 Task: Filter Commitments by Work-life balance.
Action: Mouse moved to (405, 108)
Screenshot: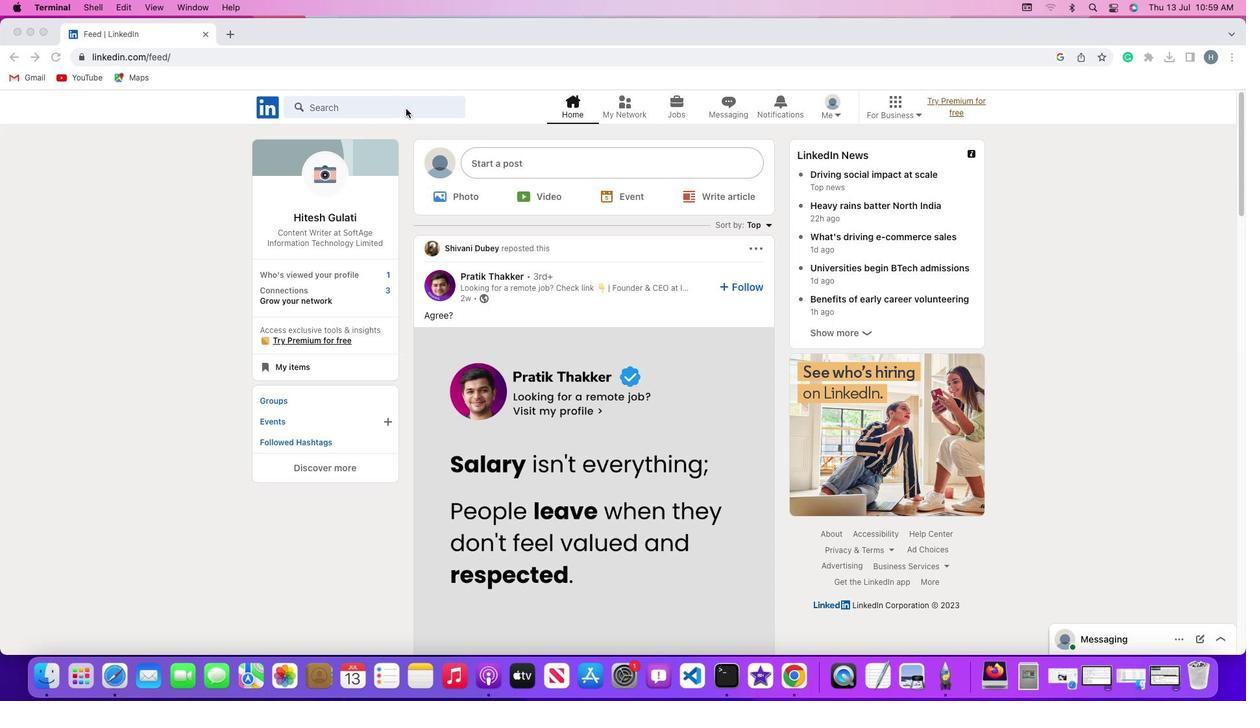 
Action: Mouse pressed left at (405, 108)
Screenshot: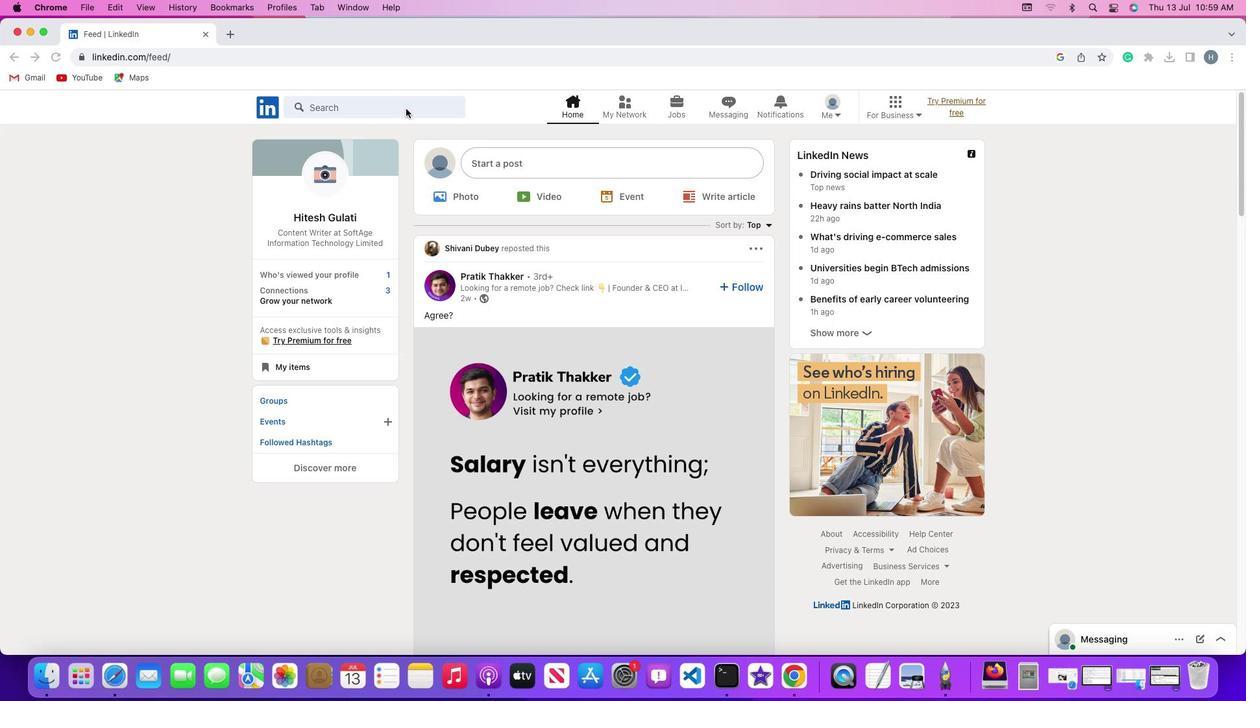 
Action: Mouse pressed left at (405, 108)
Screenshot: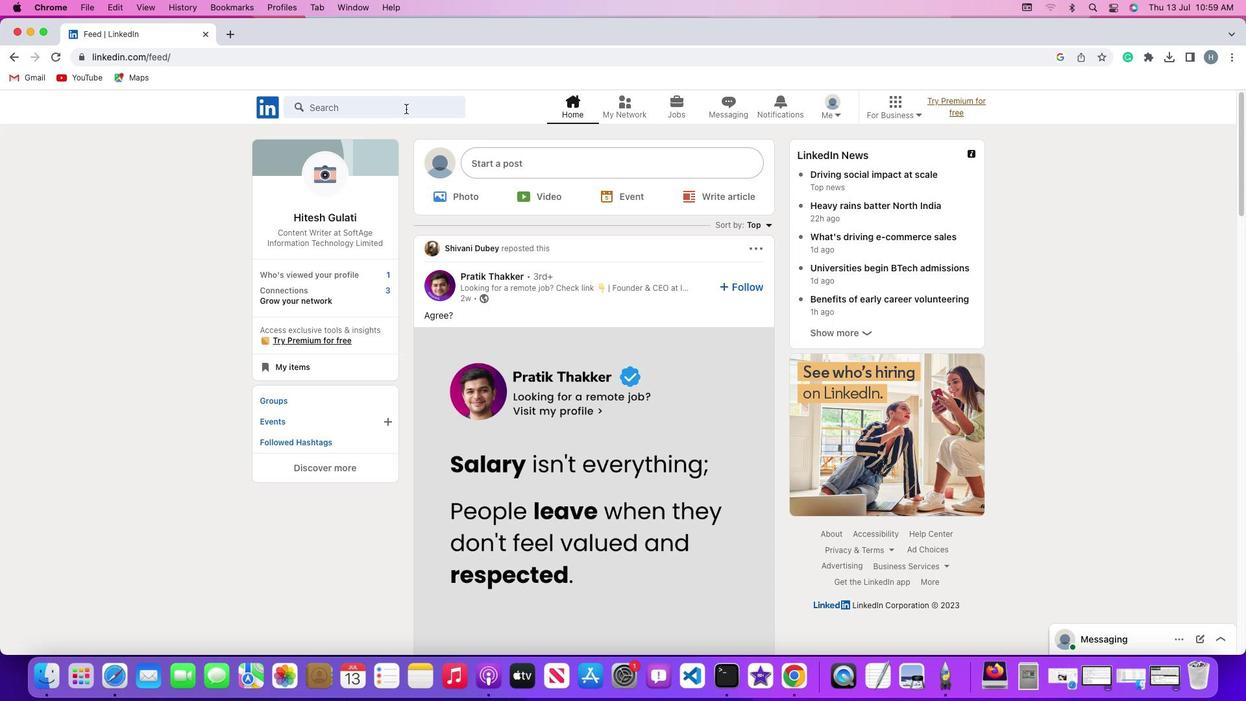 
Action: Key pressed Key.shift'#''h''i''r''i''n''g'Key.enter
Screenshot: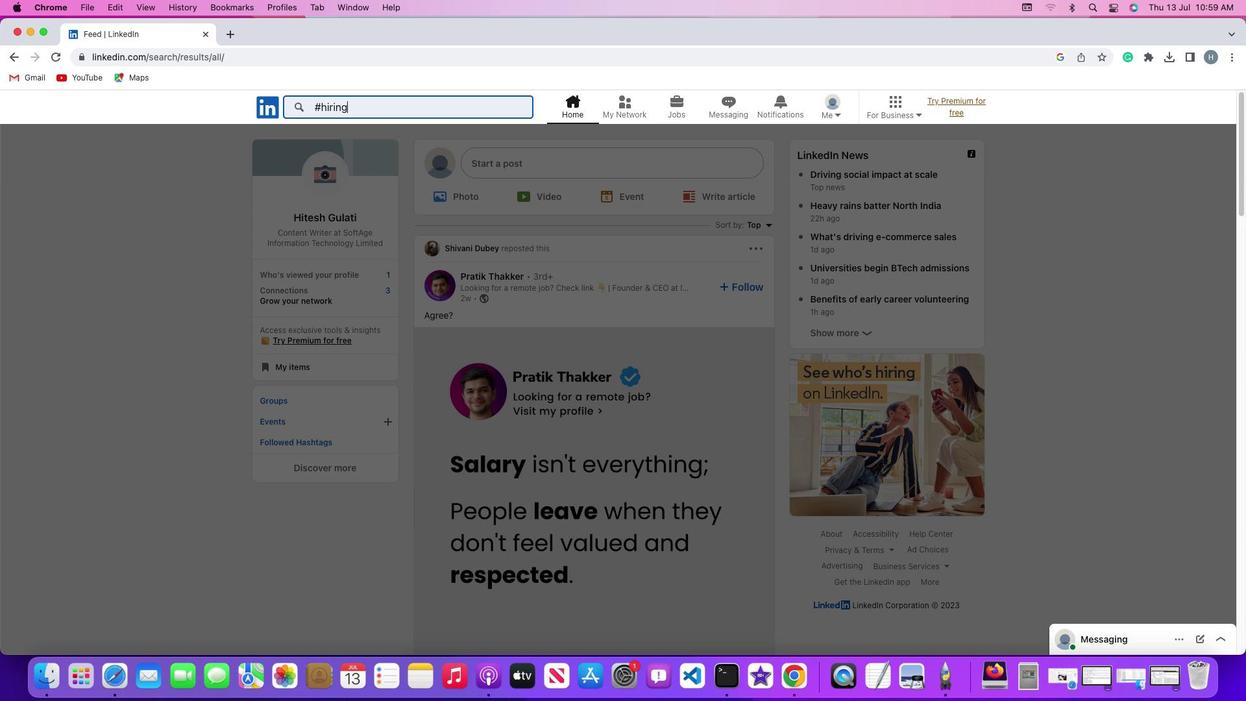 
Action: Mouse moved to (323, 141)
Screenshot: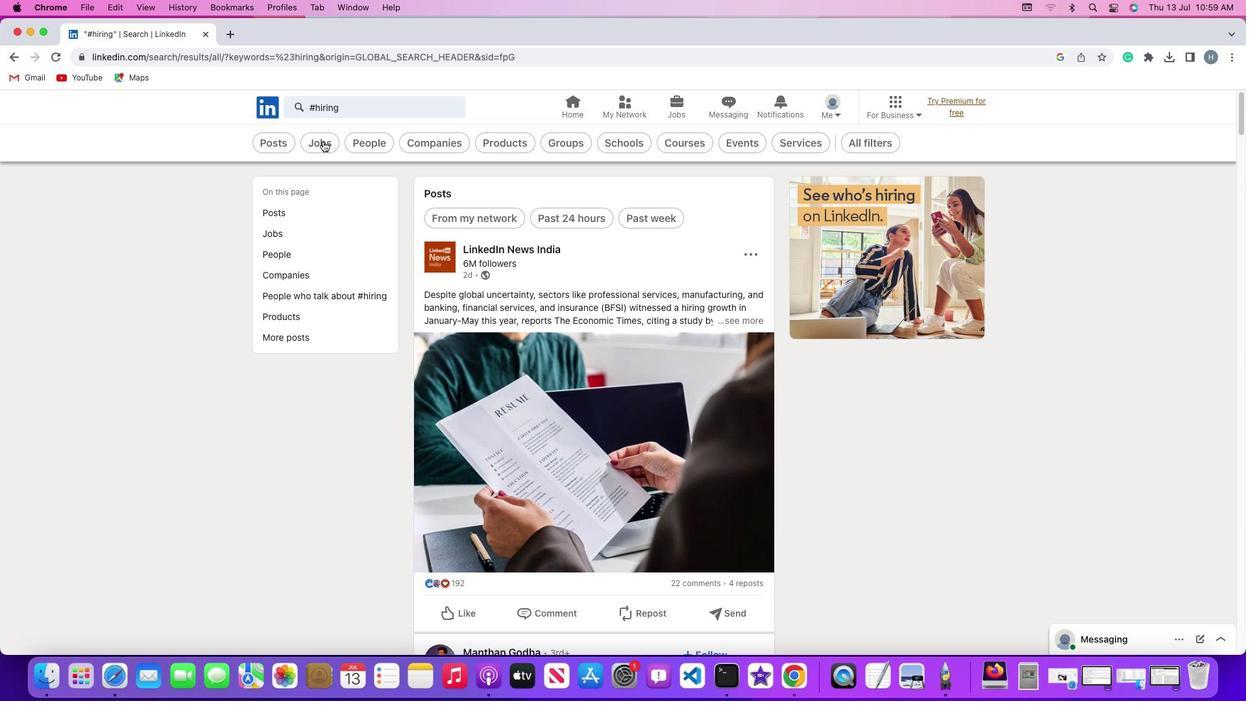 
Action: Mouse pressed left at (323, 141)
Screenshot: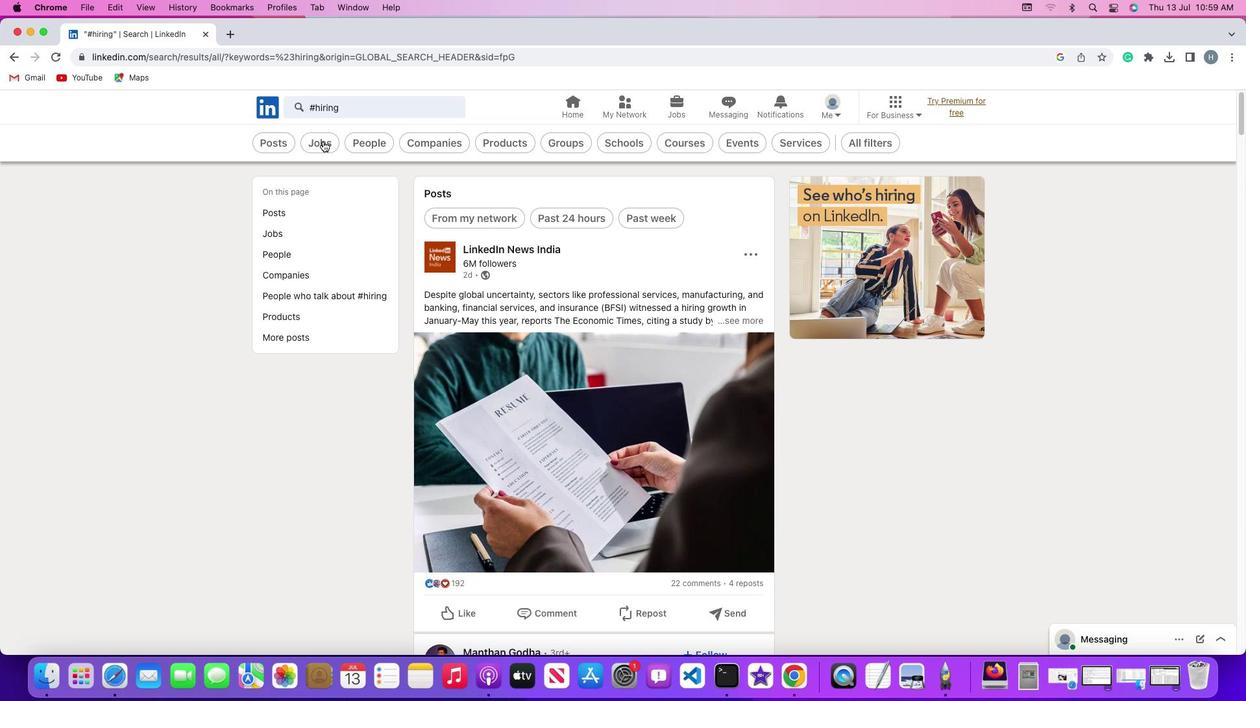 
Action: Mouse moved to (902, 138)
Screenshot: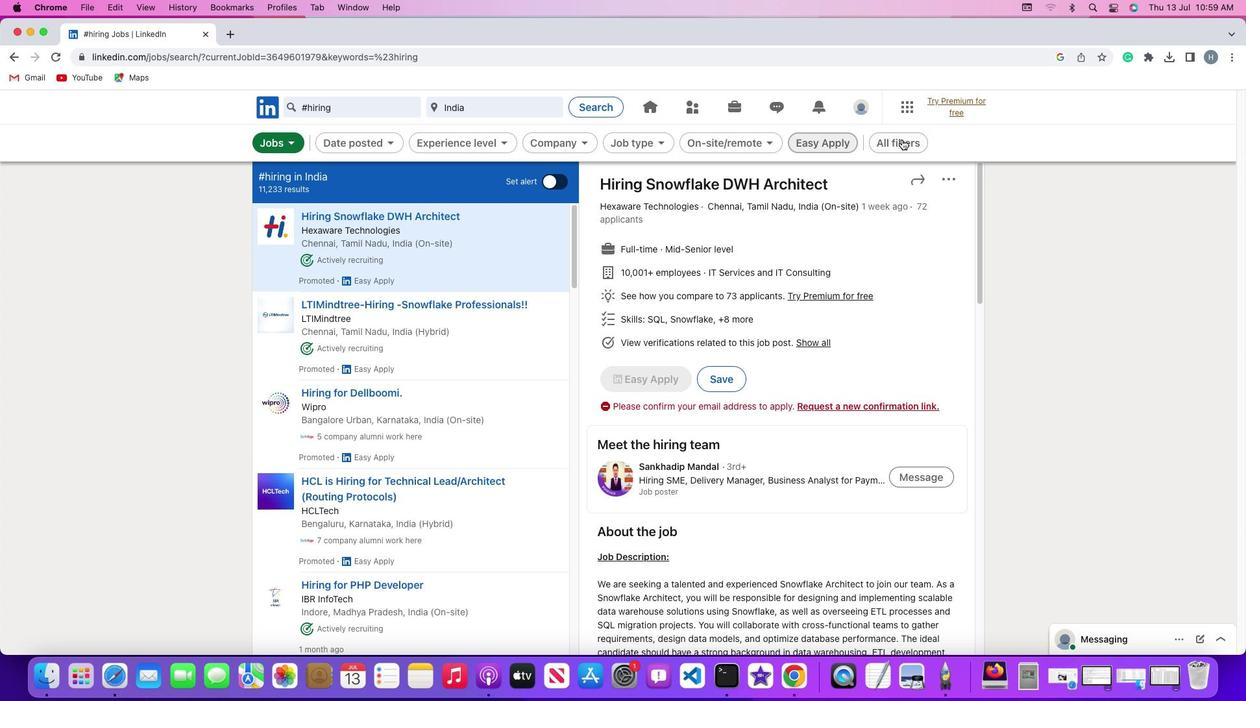 
Action: Mouse pressed left at (902, 138)
Screenshot: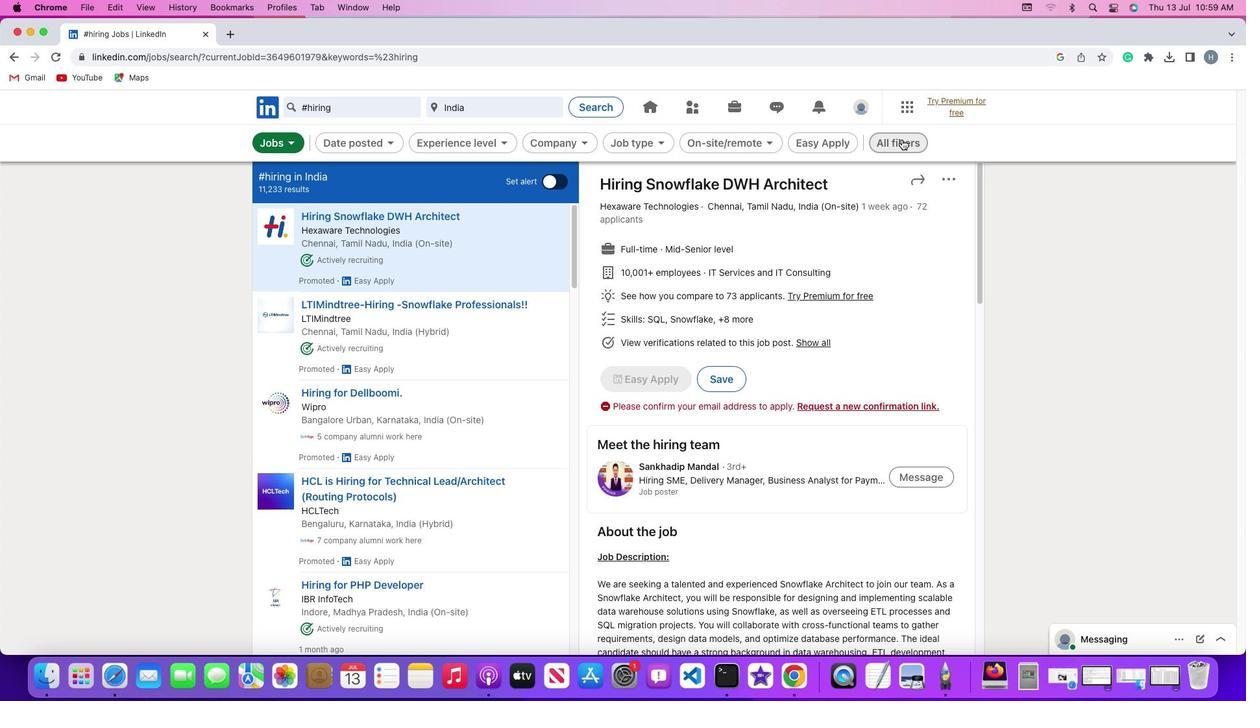 
Action: Mouse moved to (993, 420)
Screenshot: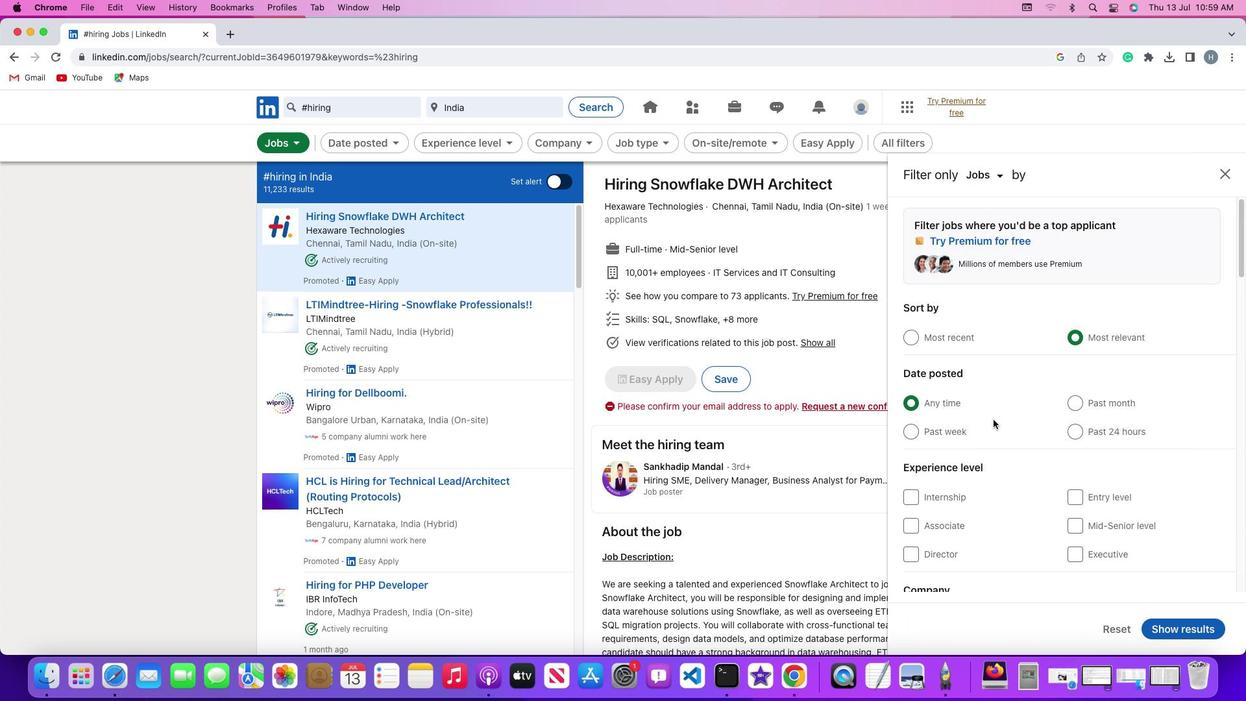 
Action: Mouse scrolled (993, 420) with delta (0, 0)
Screenshot: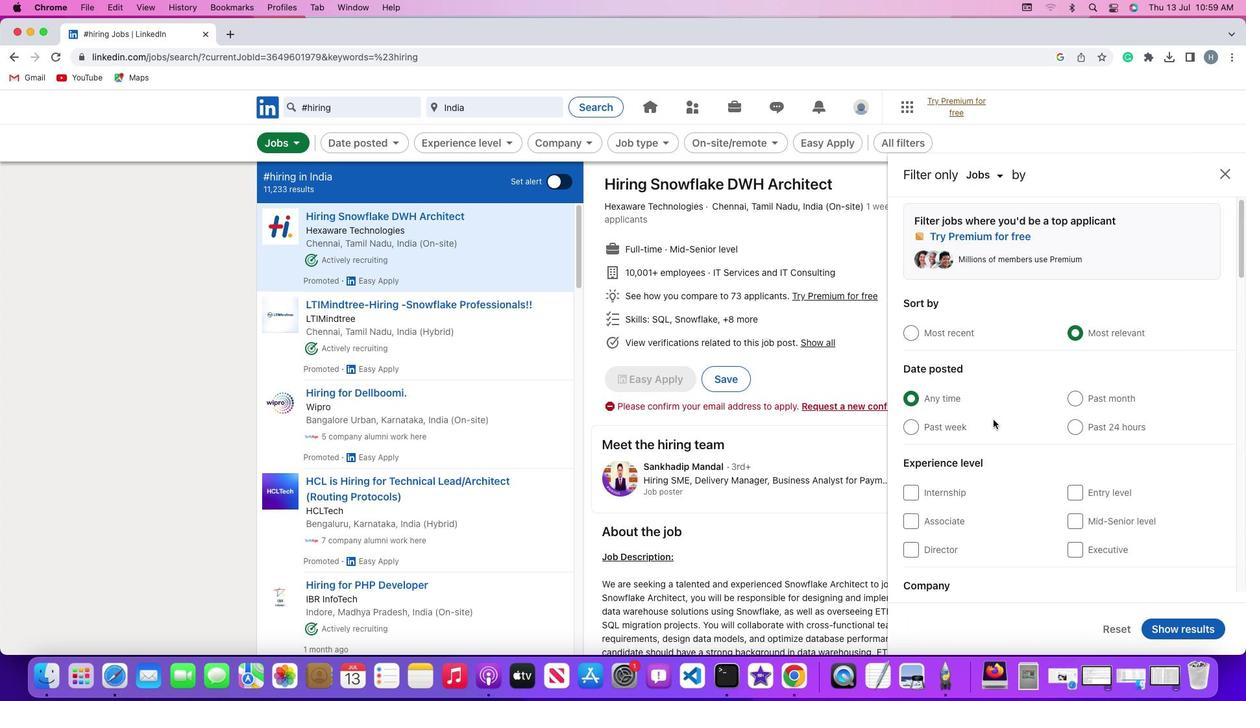 
Action: Mouse scrolled (993, 420) with delta (0, 0)
Screenshot: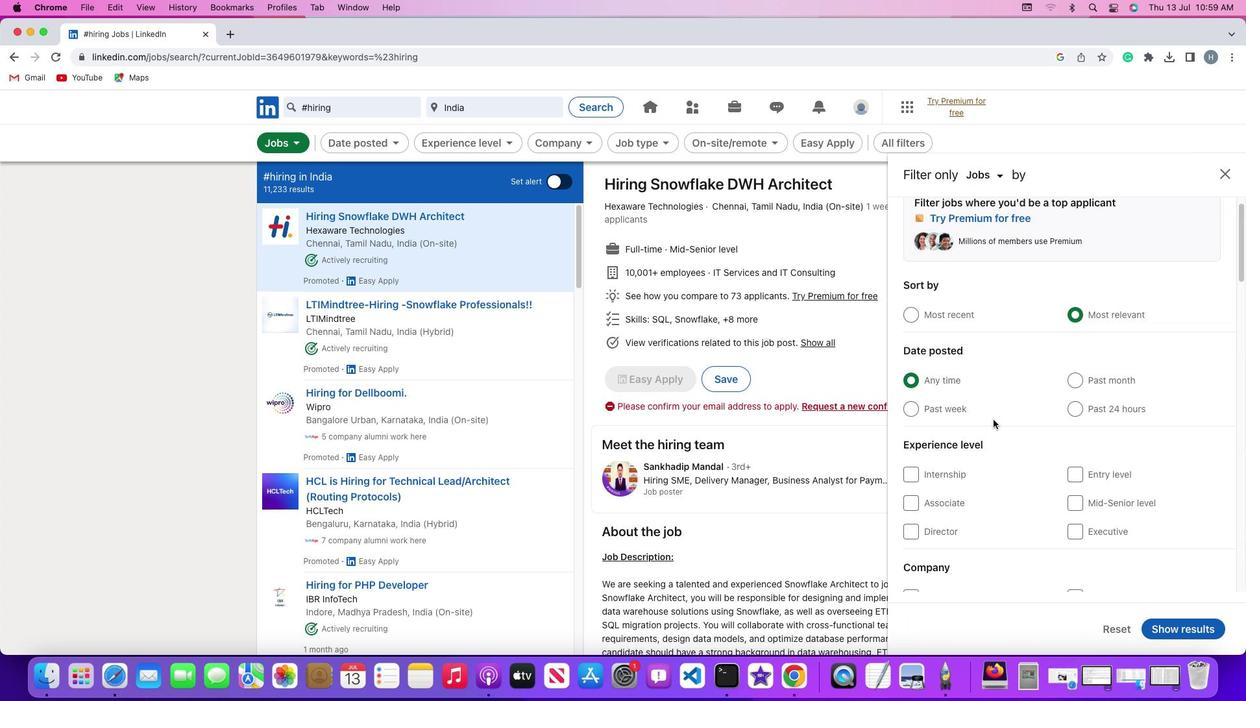 
Action: Mouse scrolled (993, 420) with delta (0, -1)
Screenshot: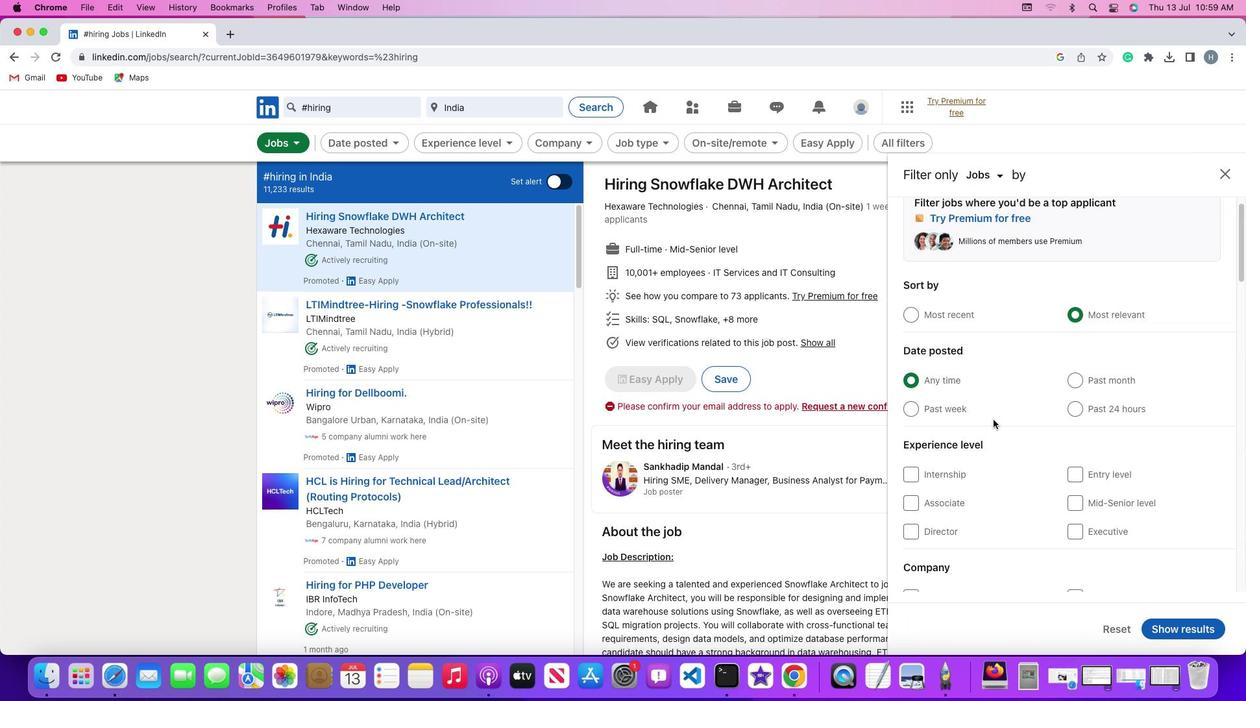 
Action: Mouse scrolled (993, 420) with delta (0, -2)
Screenshot: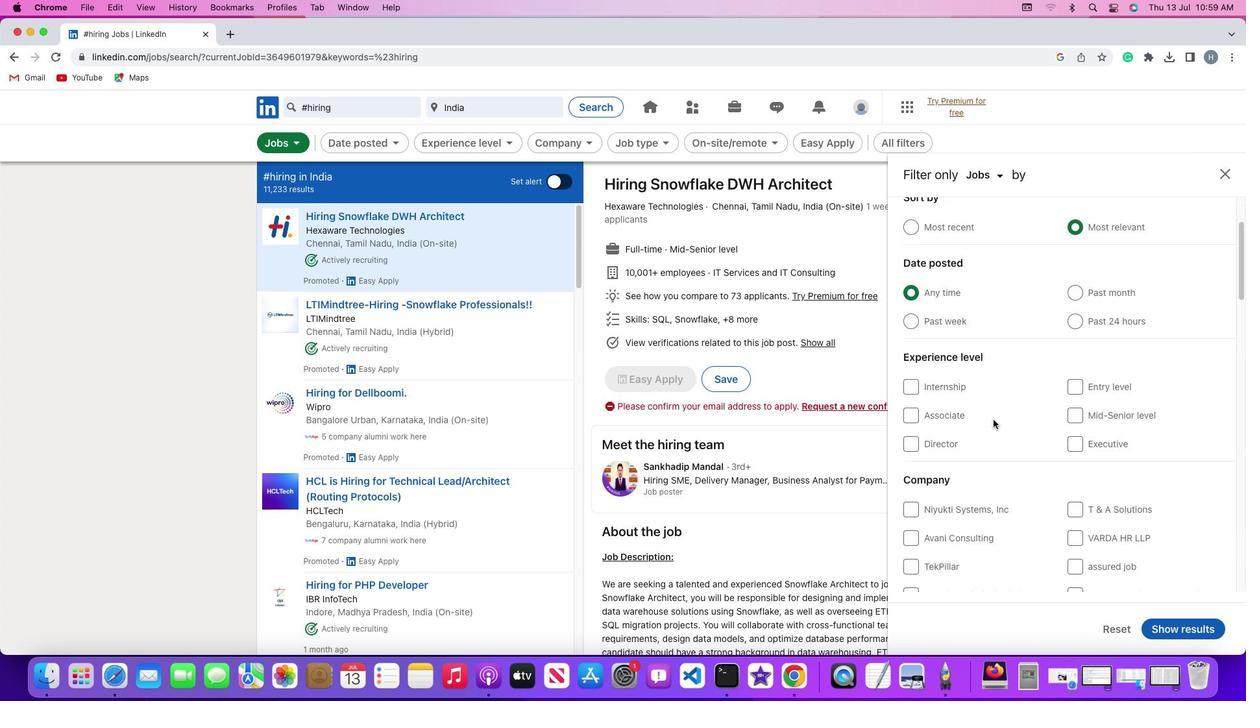 
Action: Mouse scrolled (993, 420) with delta (0, 0)
Screenshot: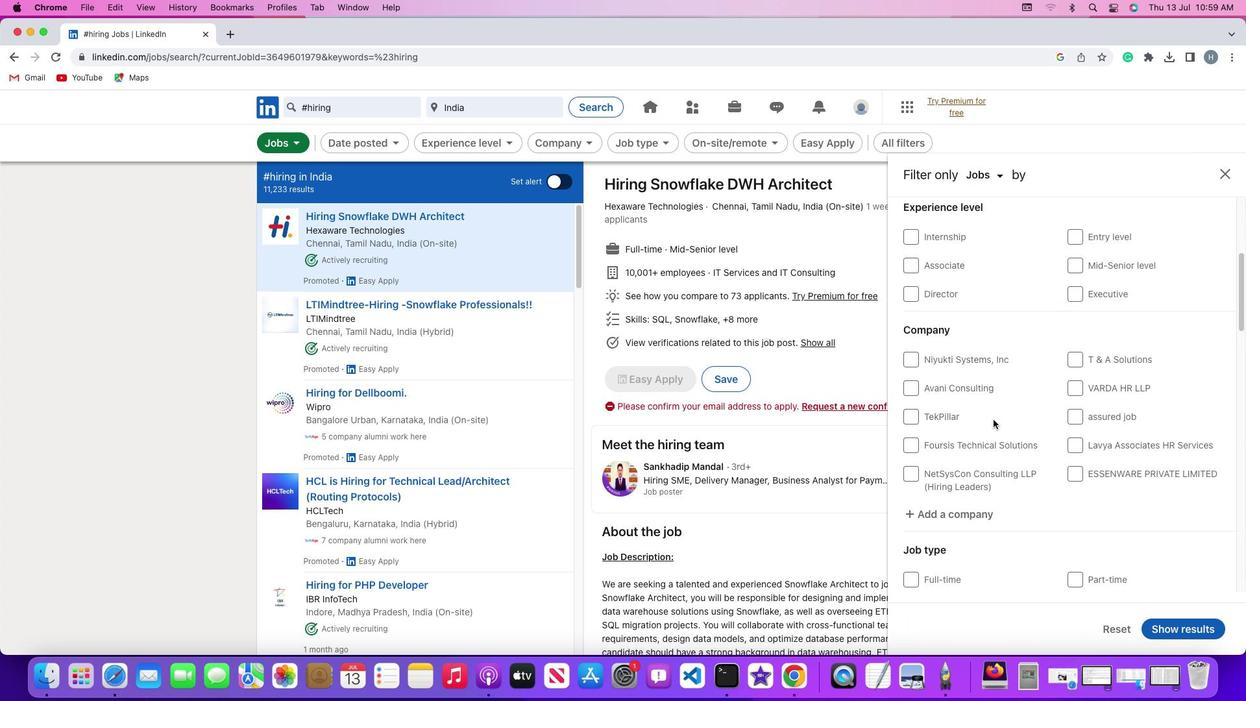 
Action: Mouse scrolled (993, 420) with delta (0, 0)
Screenshot: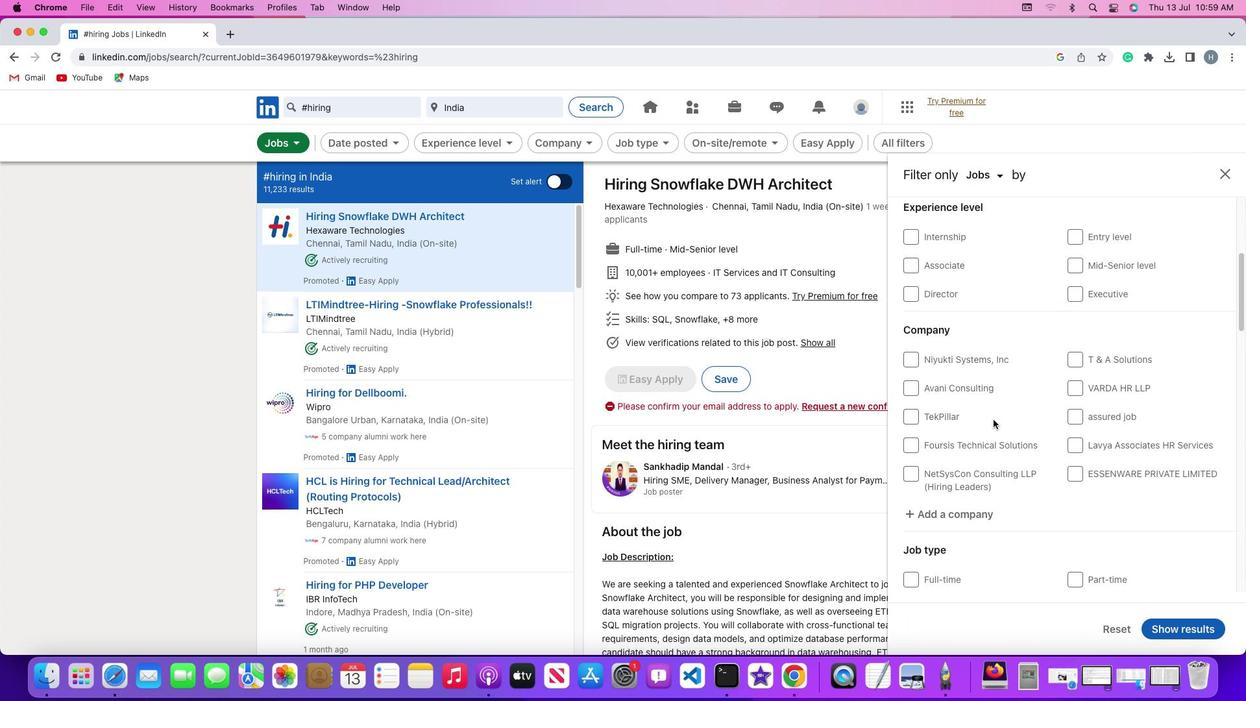 
Action: Mouse scrolled (993, 420) with delta (0, -1)
Screenshot: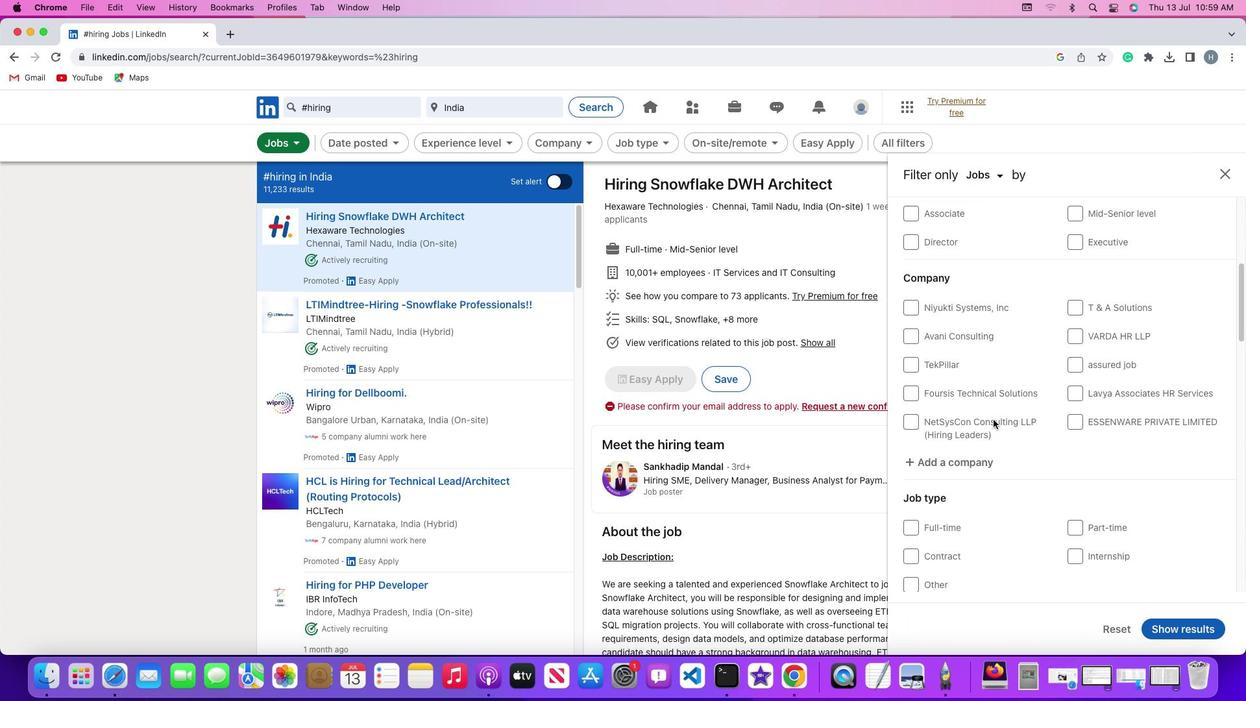 
Action: Mouse scrolled (993, 420) with delta (0, -3)
Screenshot: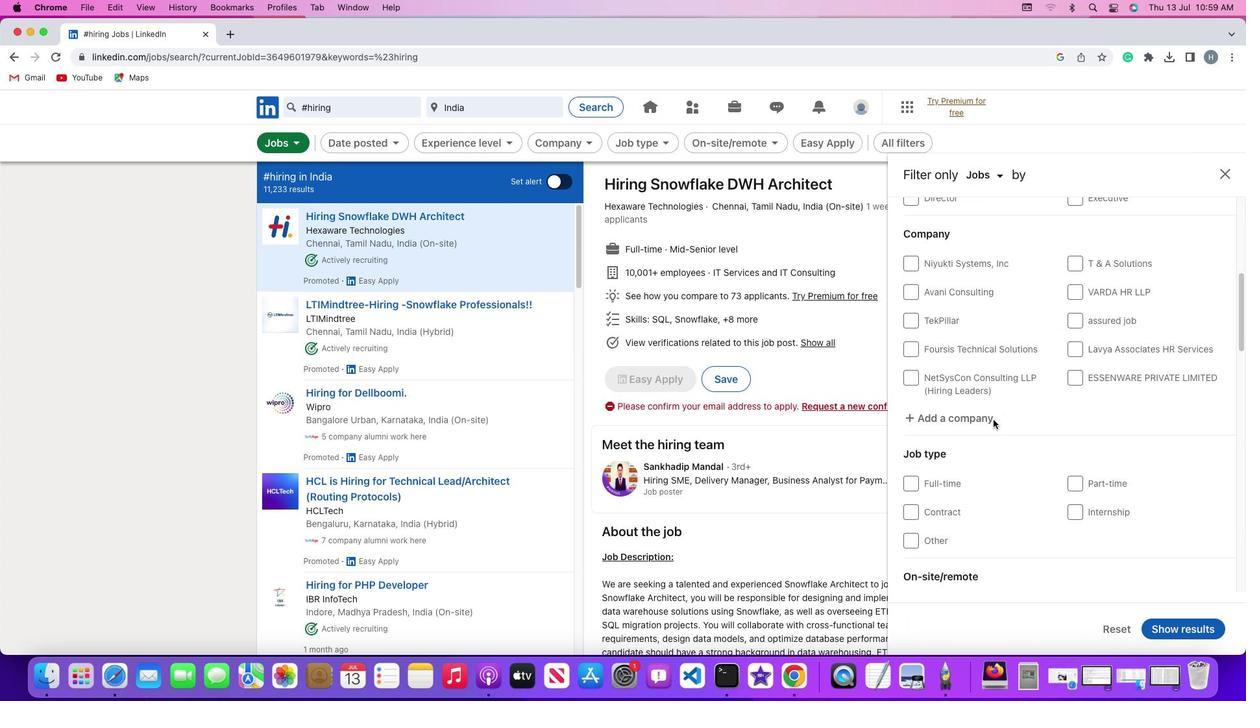 
Action: Mouse scrolled (993, 420) with delta (0, 0)
Screenshot: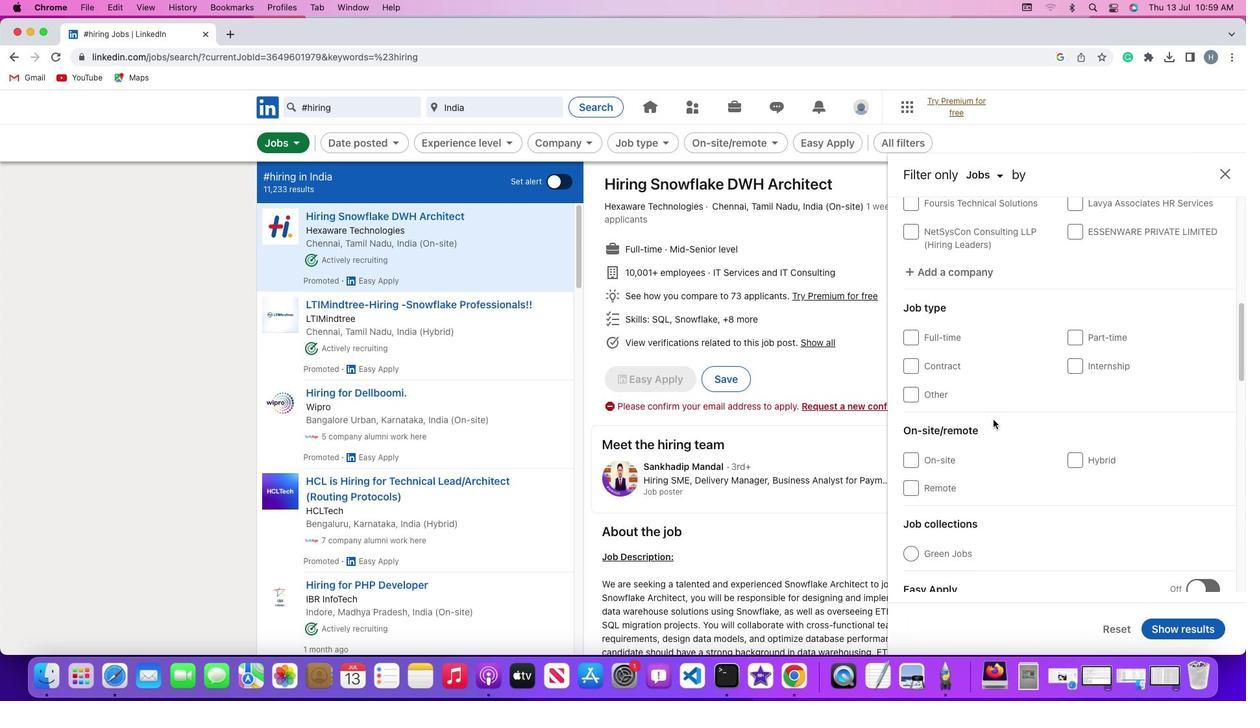 
Action: Mouse scrolled (993, 420) with delta (0, 0)
Screenshot: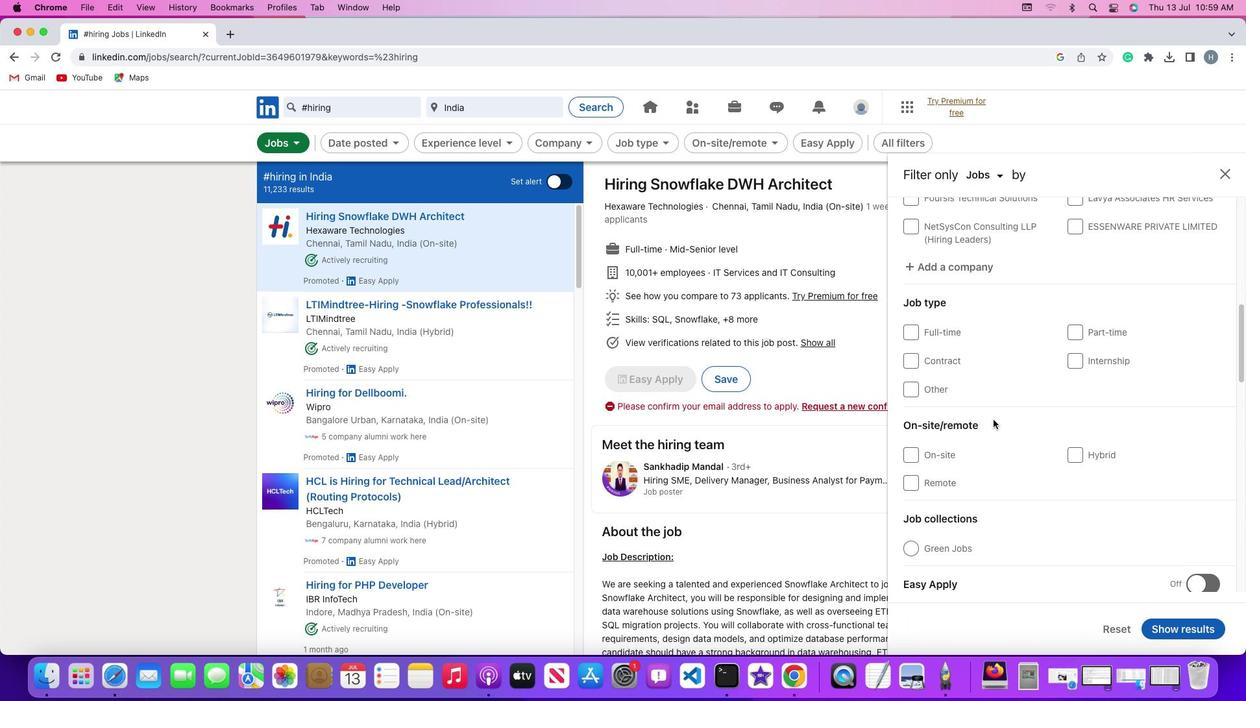 
Action: Mouse scrolled (993, 420) with delta (0, -1)
Screenshot: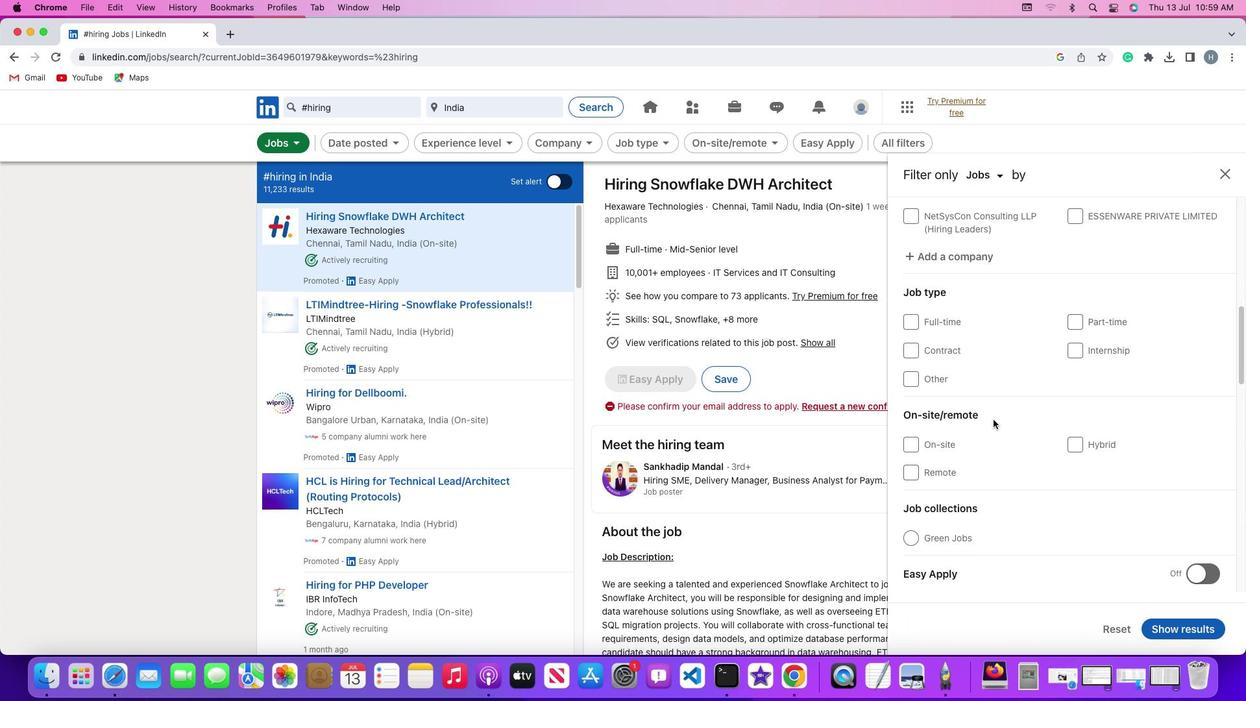 
Action: Mouse scrolled (993, 420) with delta (0, 0)
Screenshot: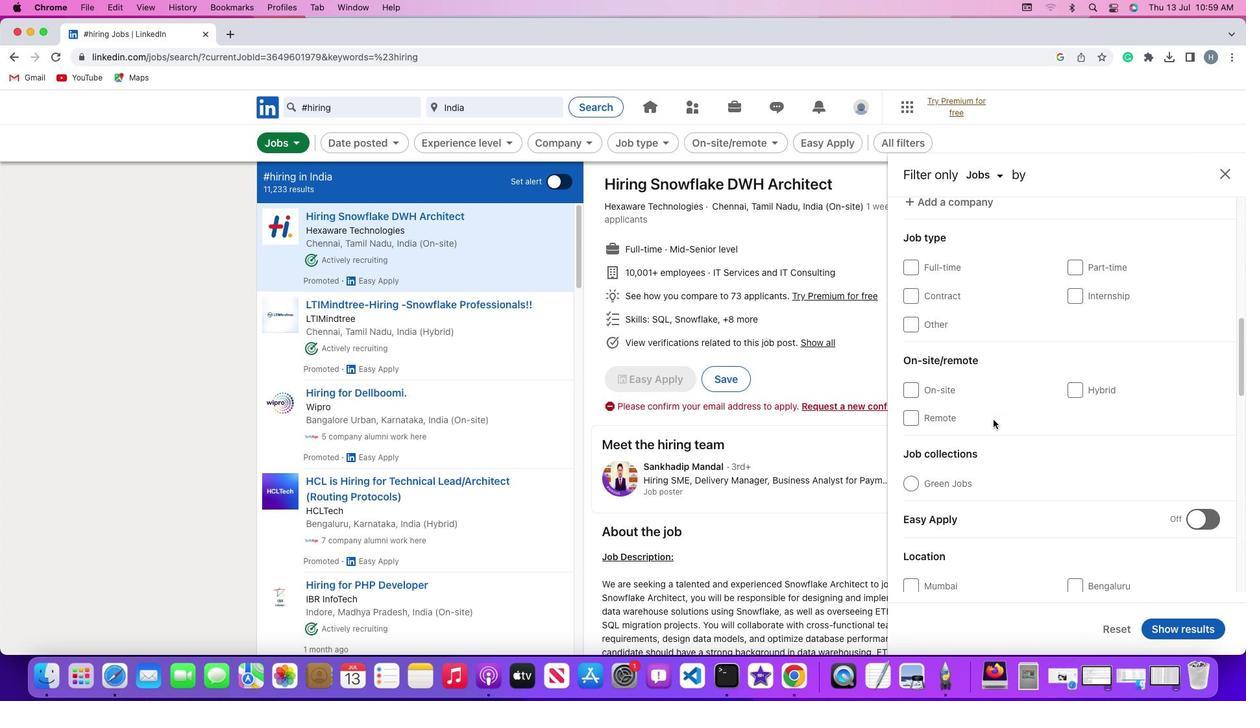 
Action: Mouse scrolled (993, 420) with delta (0, 0)
Screenshot: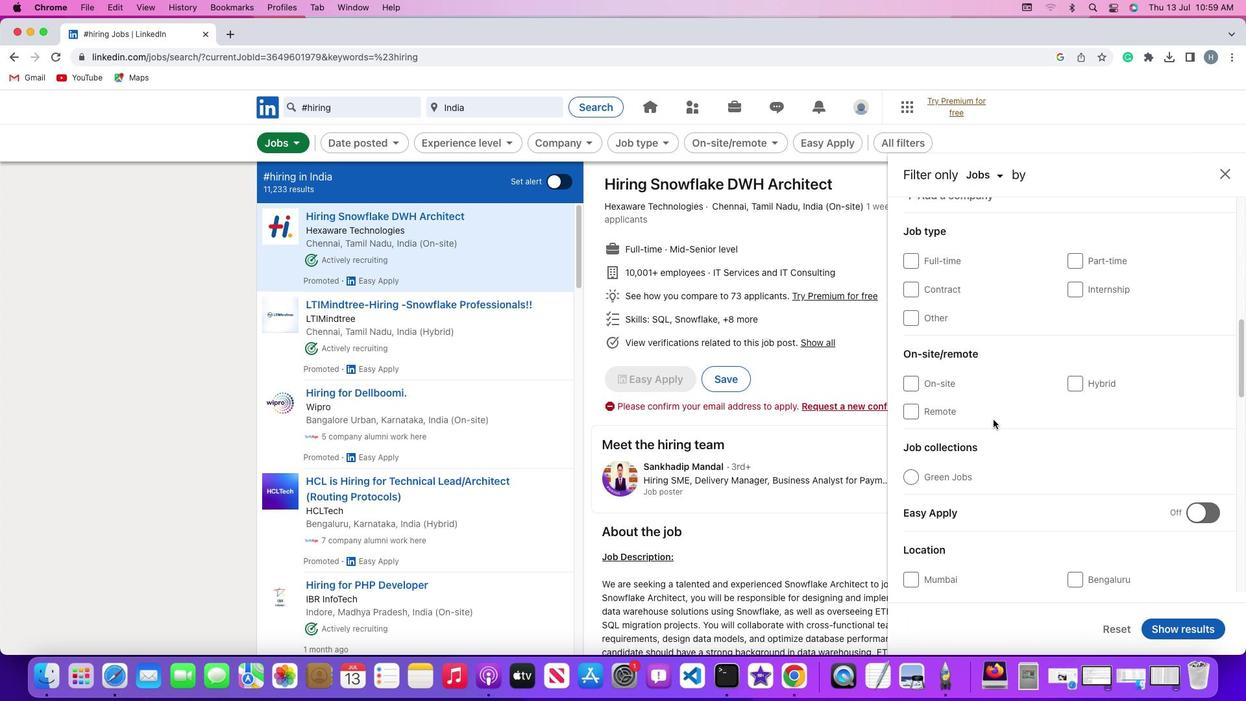
Action: Mouse scrolled (993, 420) with delta (0, -1)
Screenshot: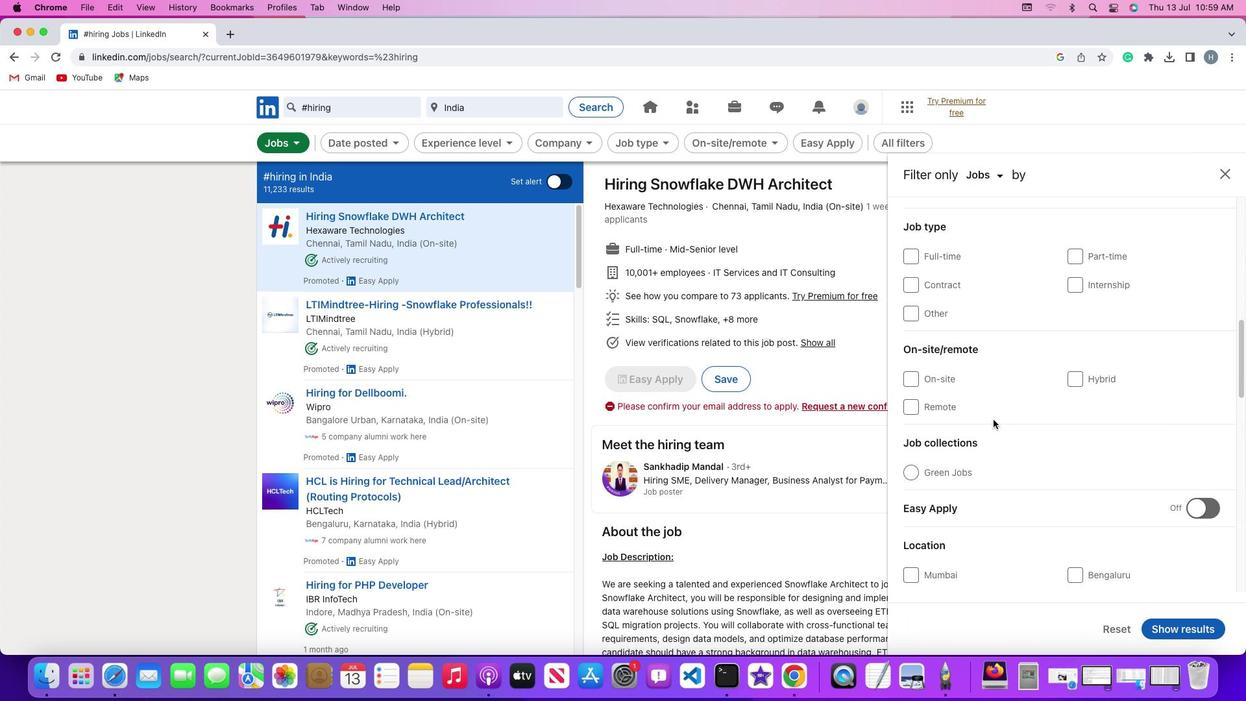 
Action: Mouse scrolled (993, 420) with delta (0, -1)
Screenshot: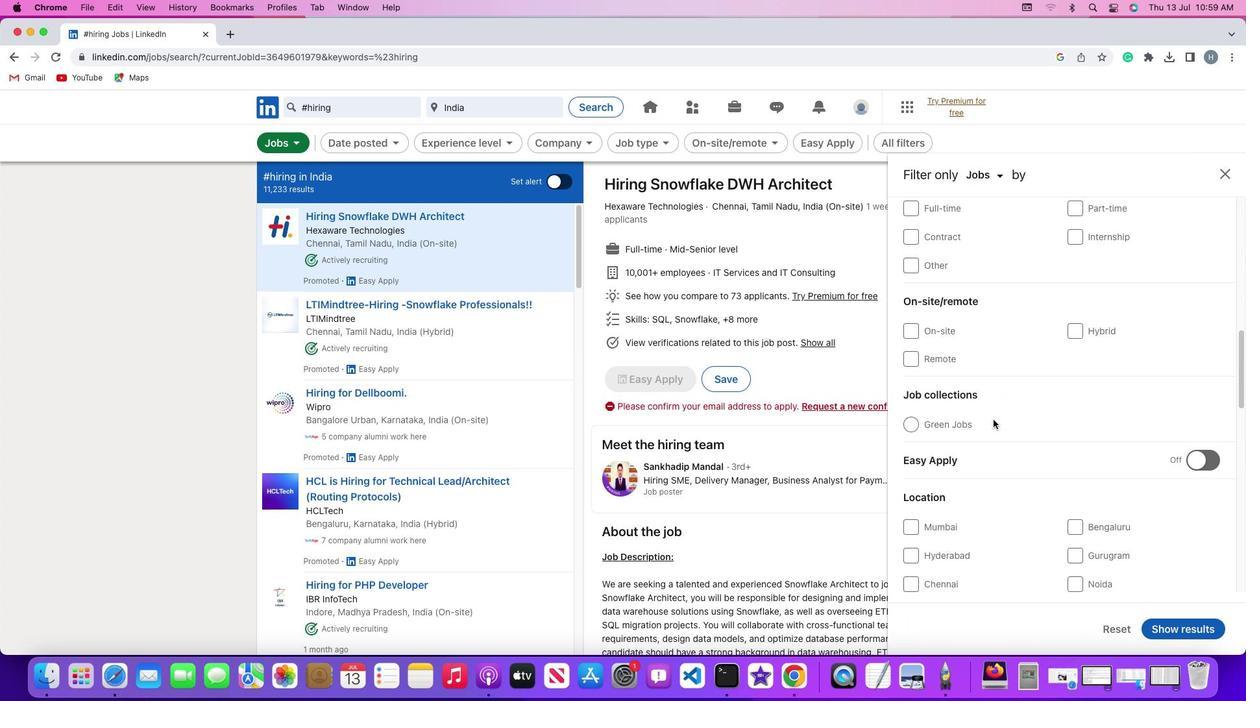 
Action: Mouse scrolled (993, 420) with delta (0, 0)
Screenshot: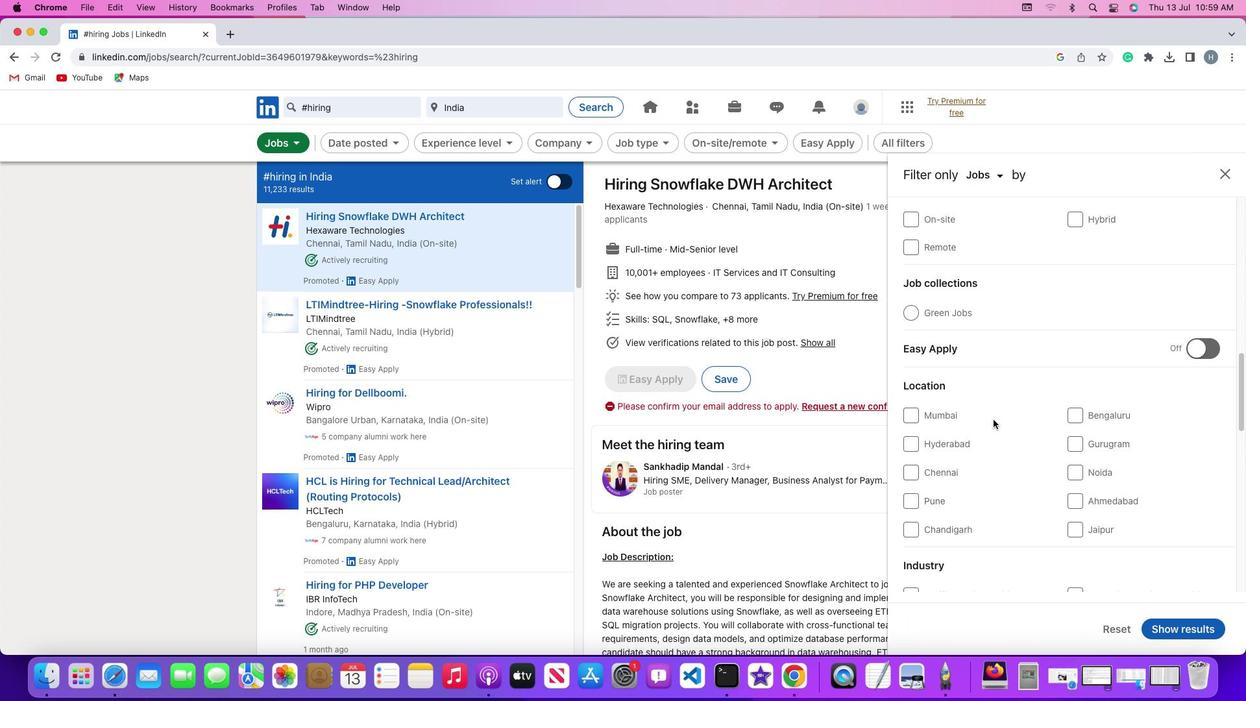 
Action: Mouse scrolled (993, 420) with delta (0, 0)
Screenshot: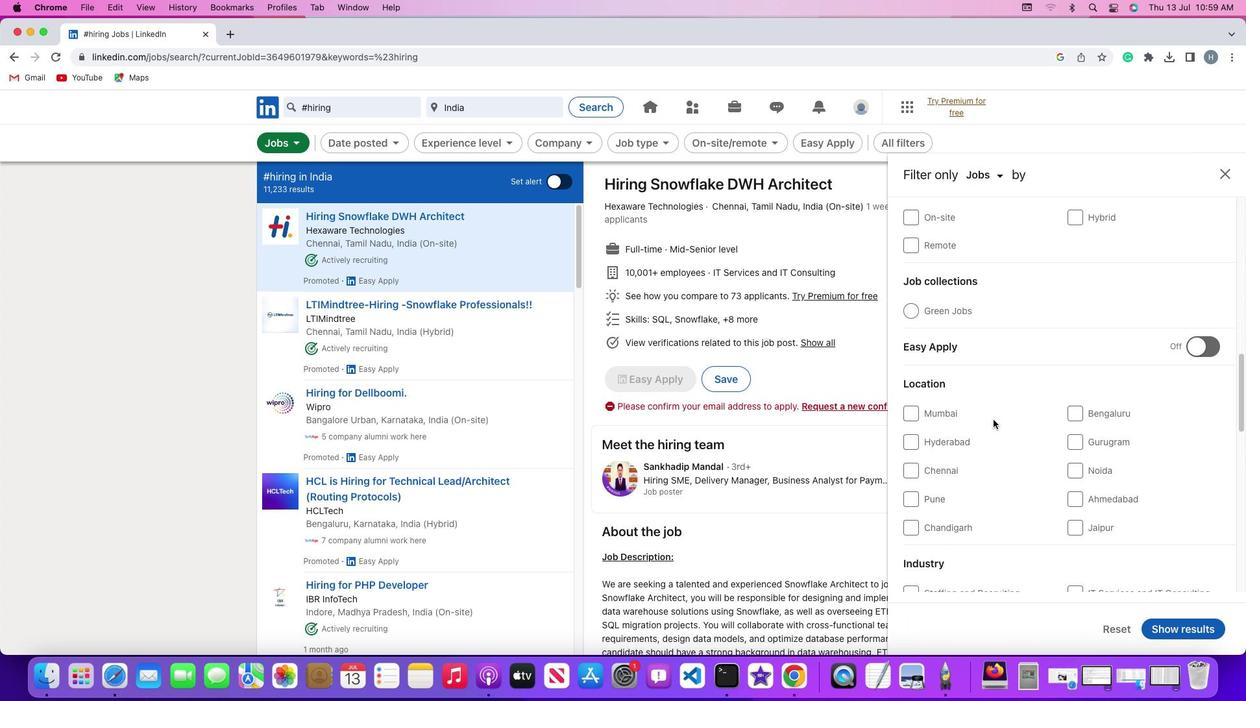 
Action: Mouse scrolled (993, 420) with delta (0, -1)
Screenshot: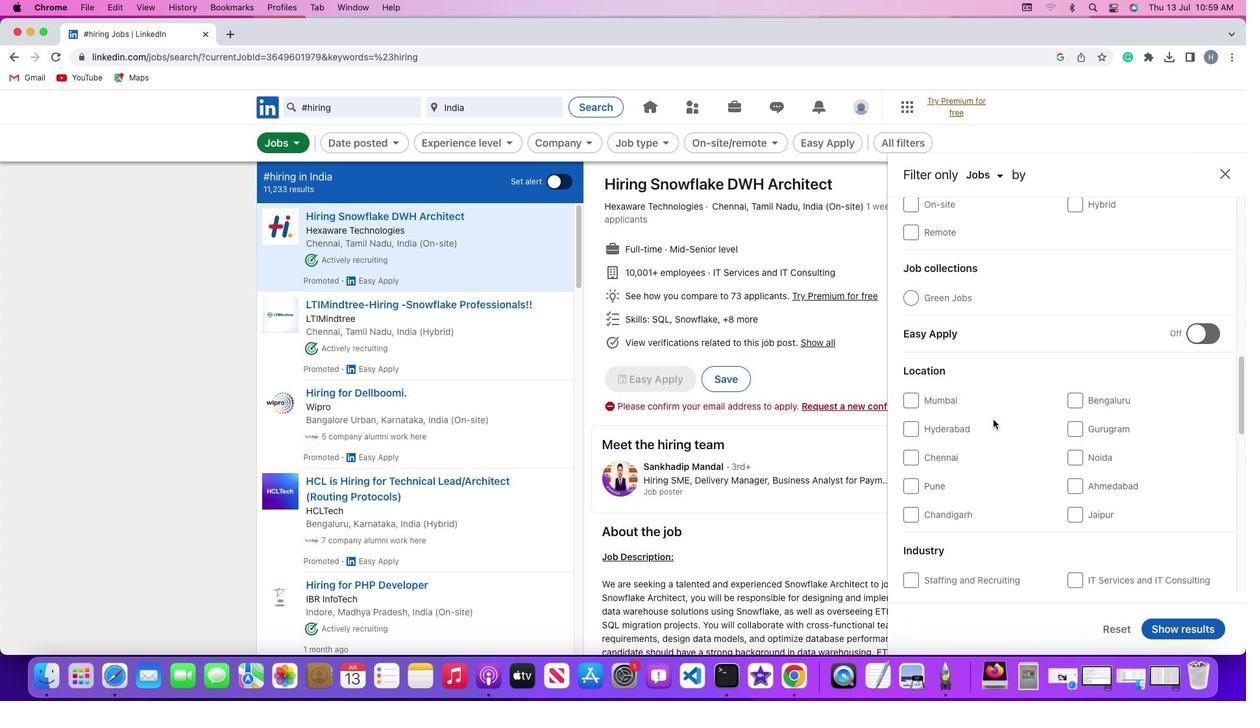 
Action: Mouse scrolled (993, 420) with delta (0, -2)
Screenshot: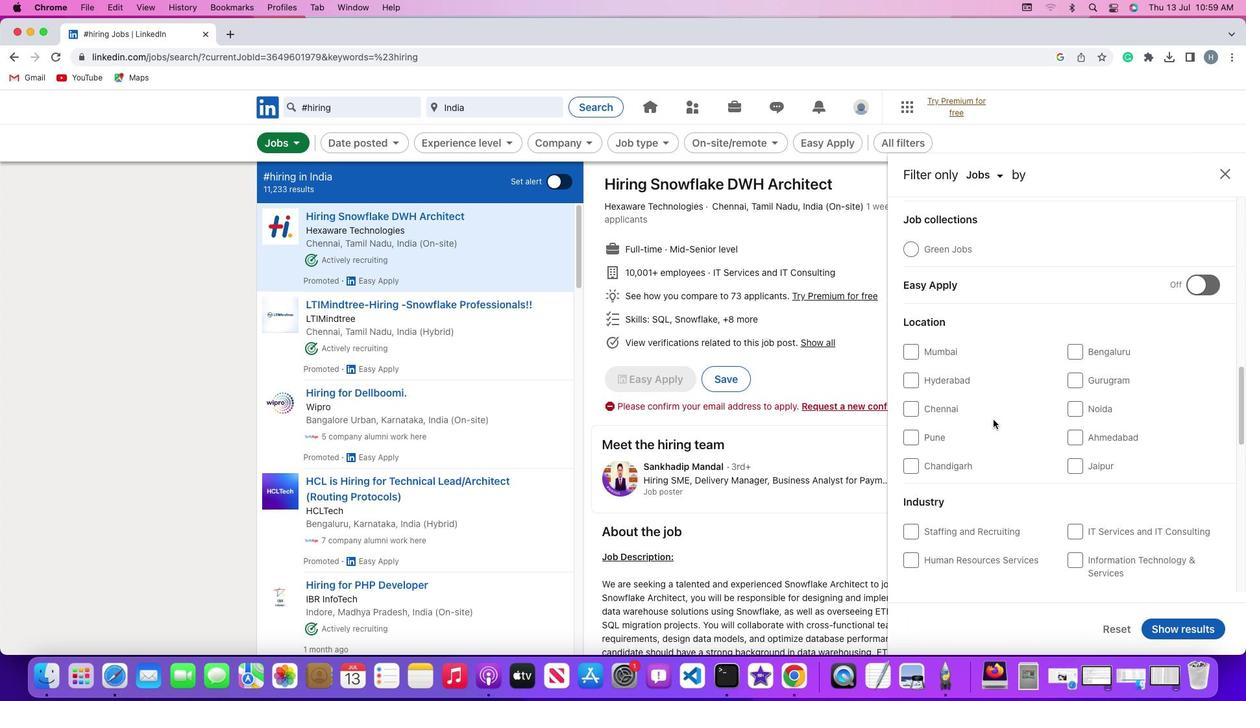 
Action: Mouse scrolled (993, 420) with delta (0, 0)
Screenshot: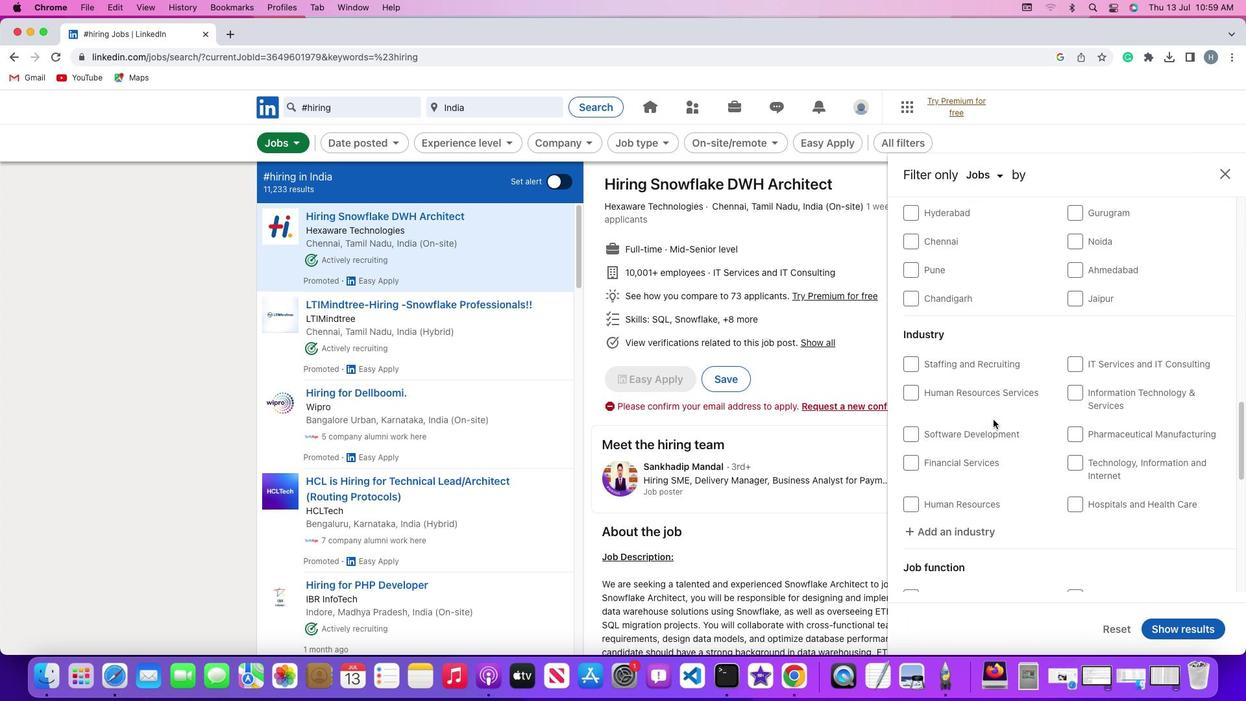 
Action: Mouse scrolled (993, 420) with delta (0, 0)
Screenshot: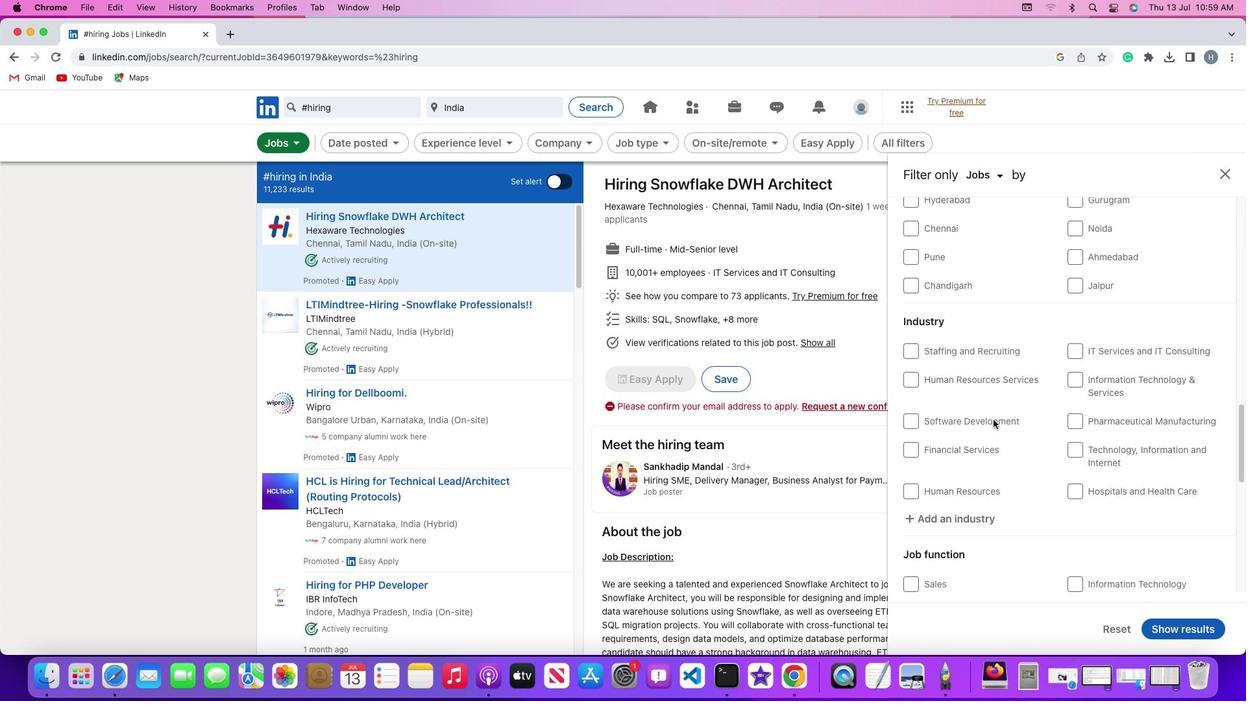 
Action: Mouse scrolled (993, 420) with delta (0, -1)
Screenshot: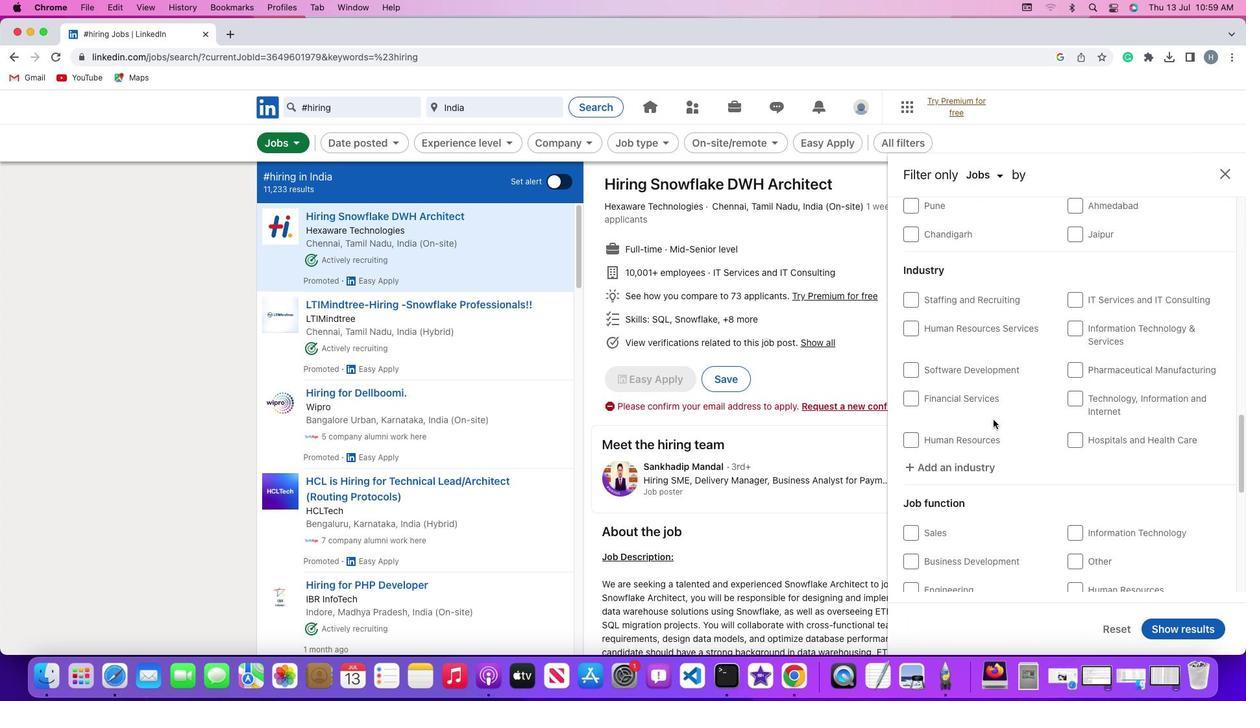 
Action: Mouse scrolled (993, 420) with delta (0, -2)
Screenshot: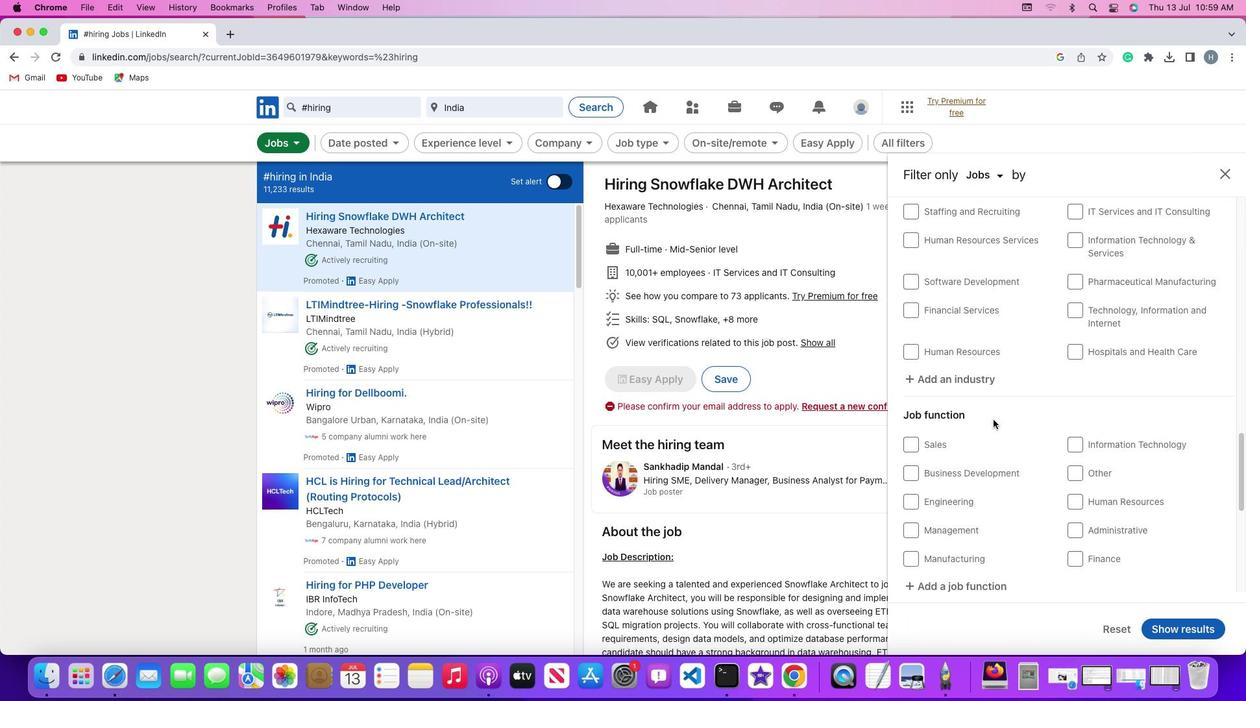 
Action: Mouse scrolled (993, 420) with delta (0, 0)
Screenshot: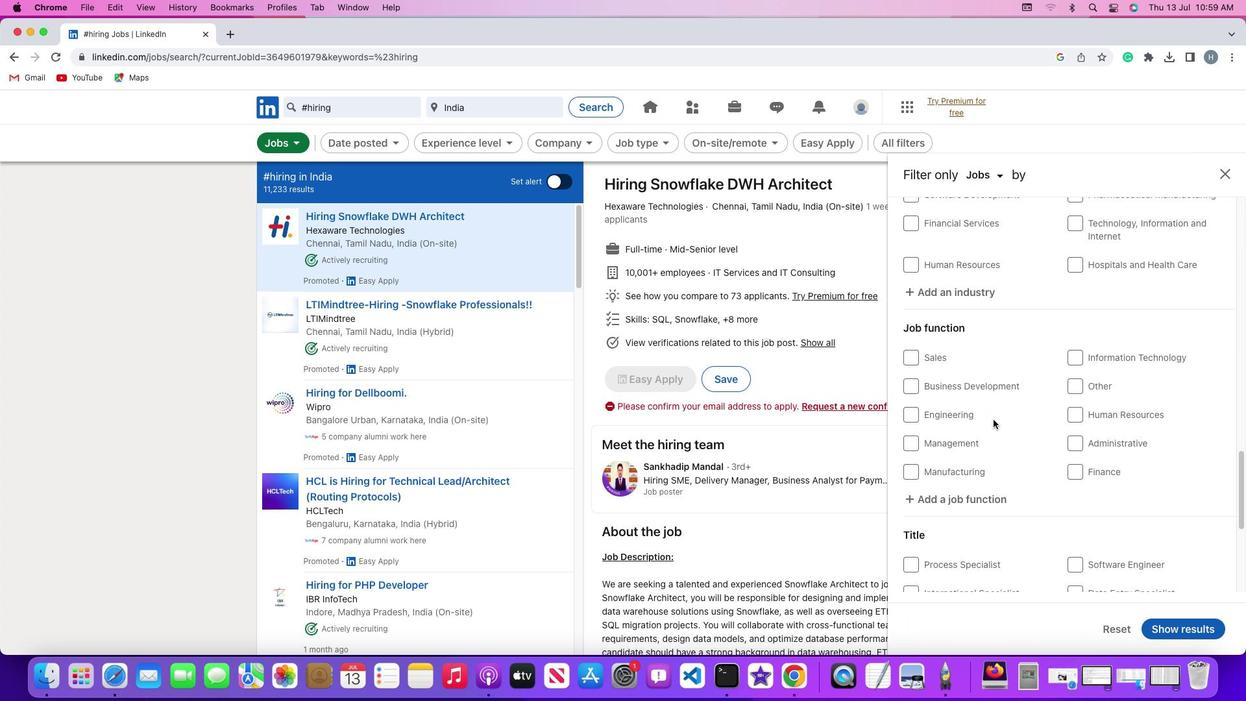 
Action: Mouse scrolled (993, 420) with delta (0, 0)
Screenshot: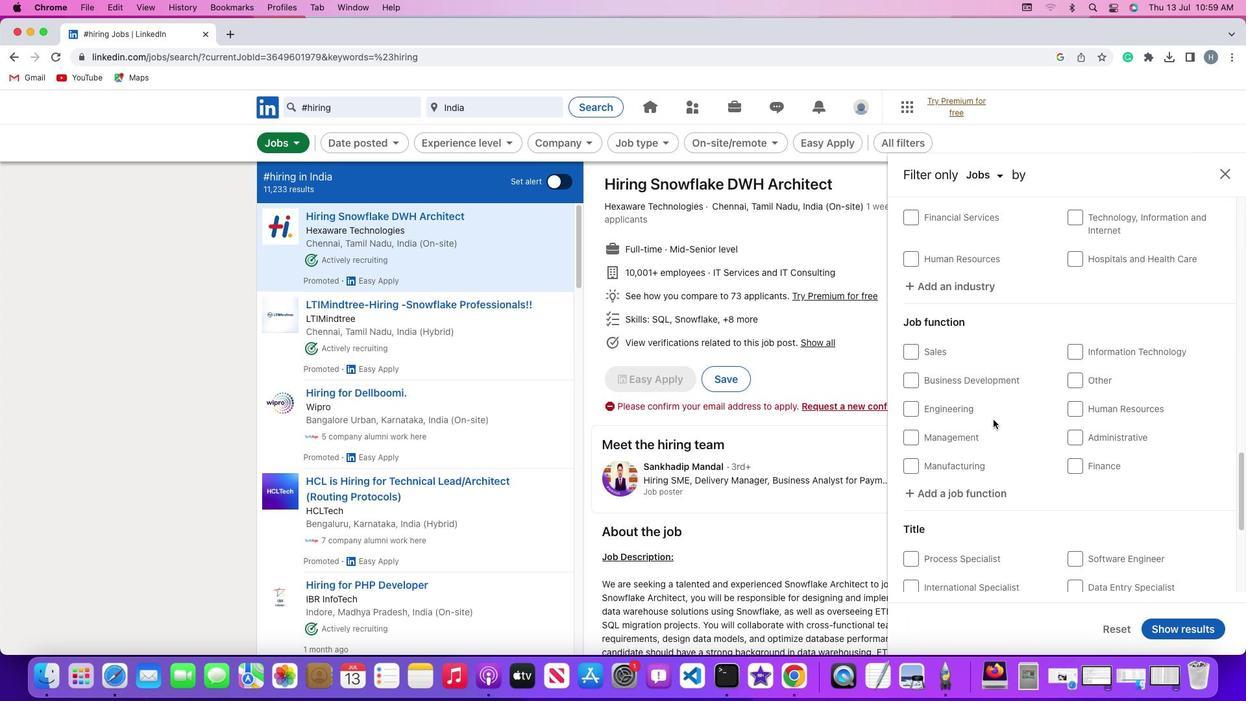 
Action: Mouse scrolled (993, 420) with delta (0, -1)
Screenshot: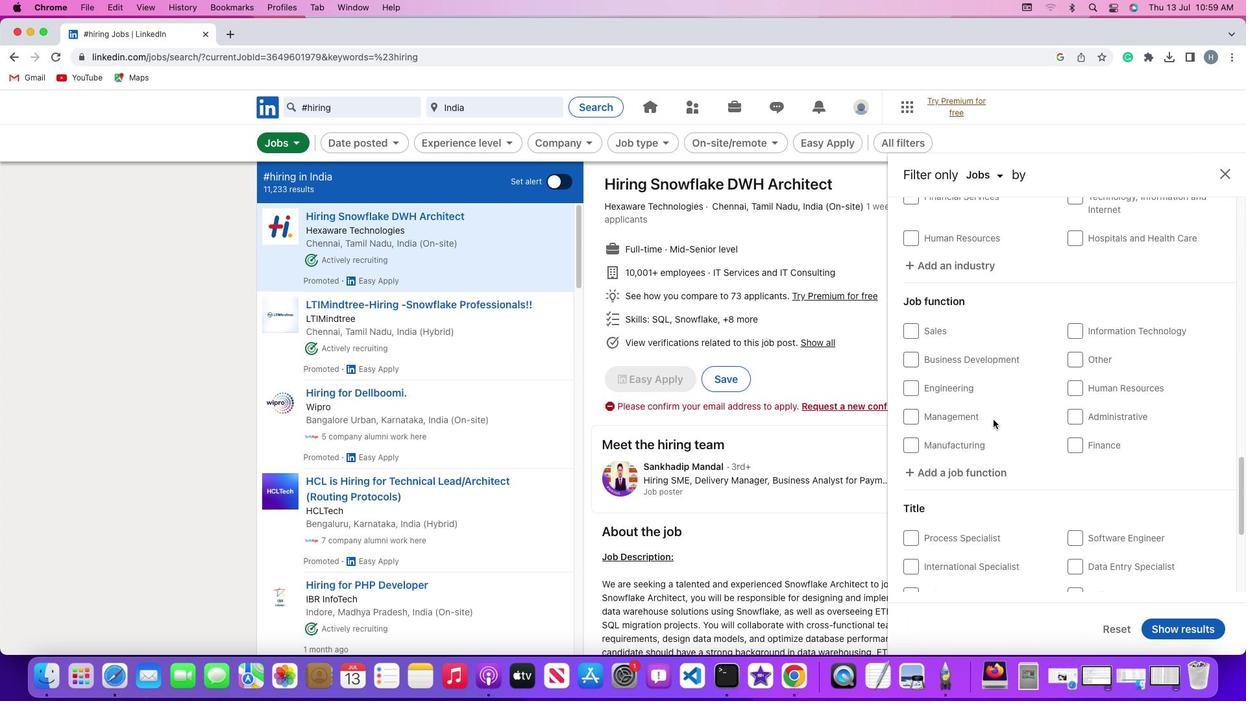 
Action: Mouse scrolled (993, 420) with delta (0, -2)
Screenshot: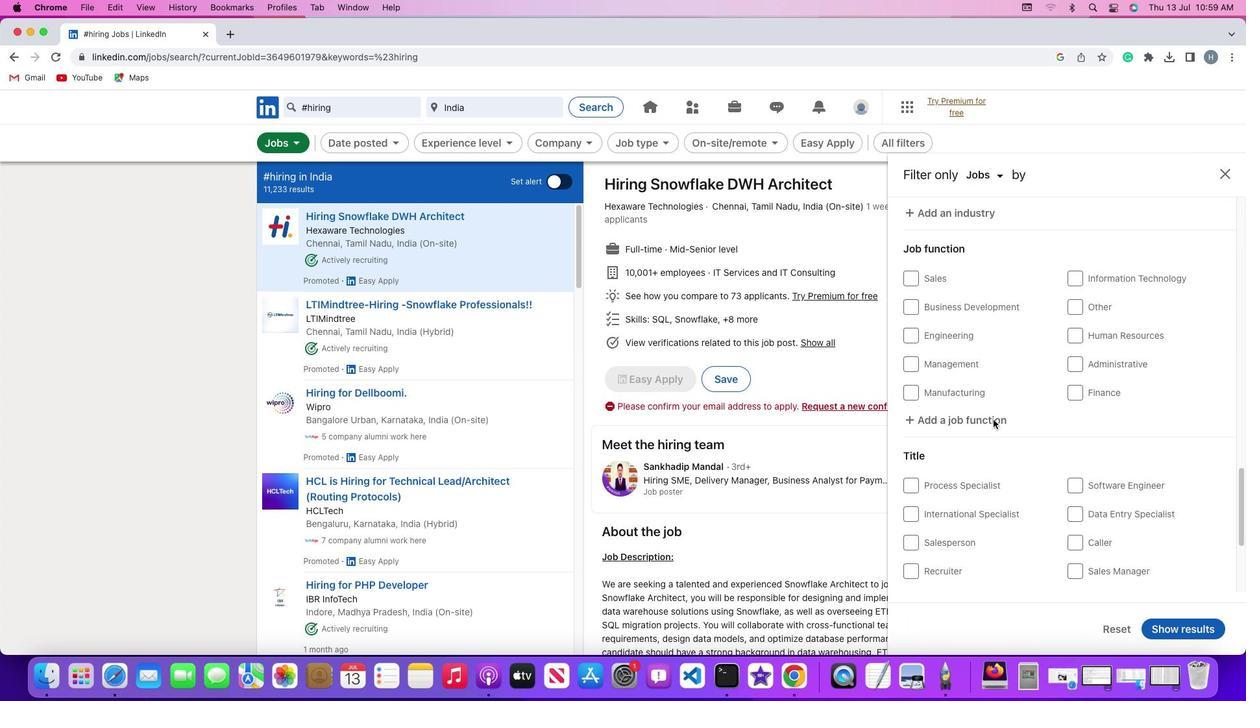 
Action: Mouse scrolled (993, 420) with delta (0, 0)
Screenshot: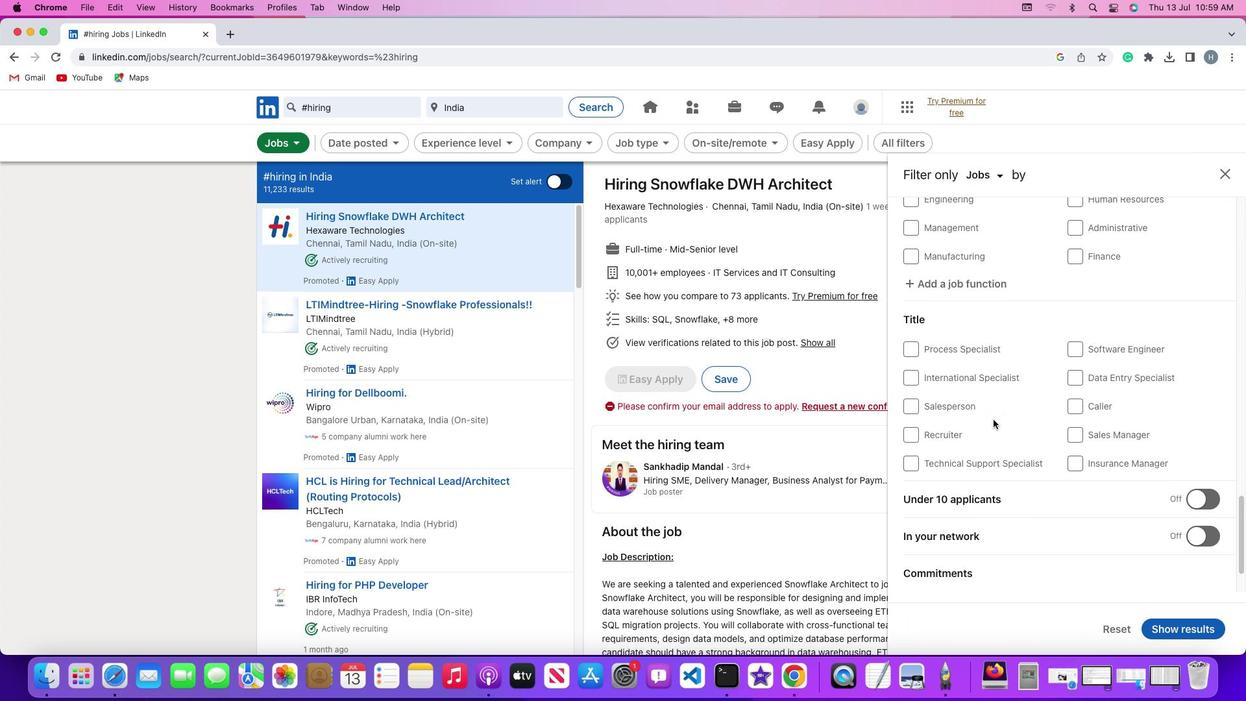 
Action: Mouse scrolled (993, 420) with delta (0, 0)
Screenshot: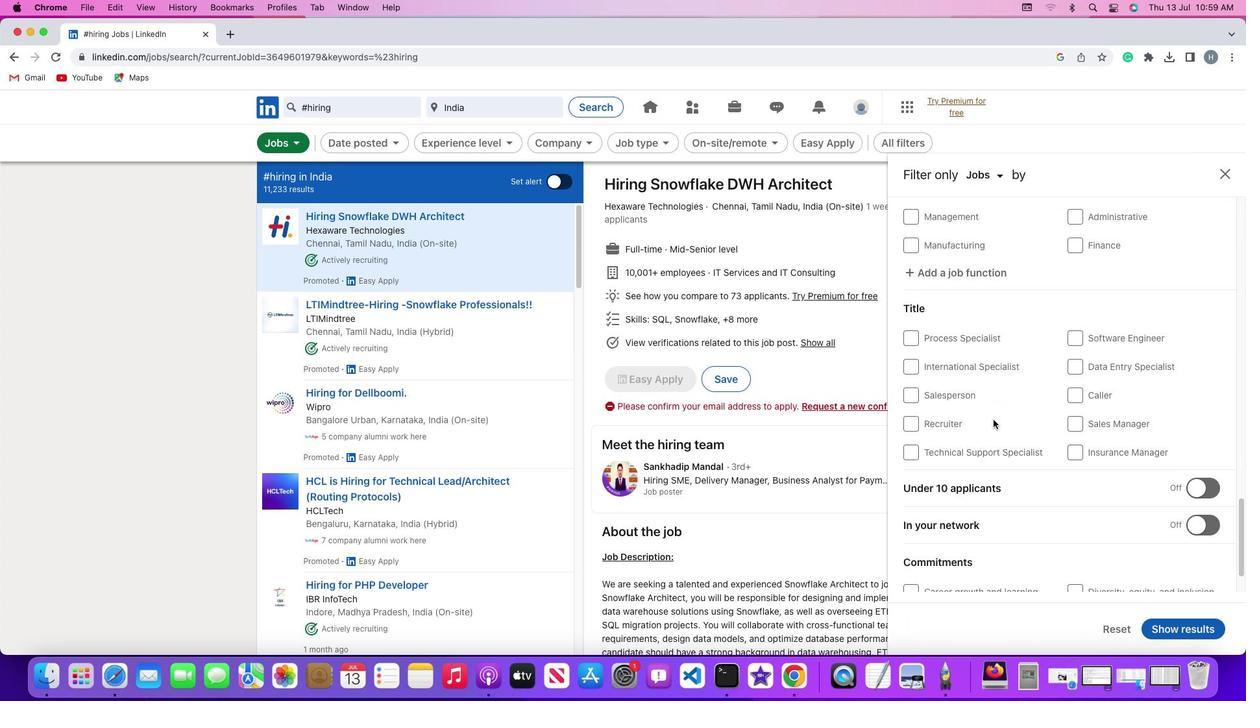
Action: Mouse scrolled (993, 420) with delta (0, -1)
Screenshot: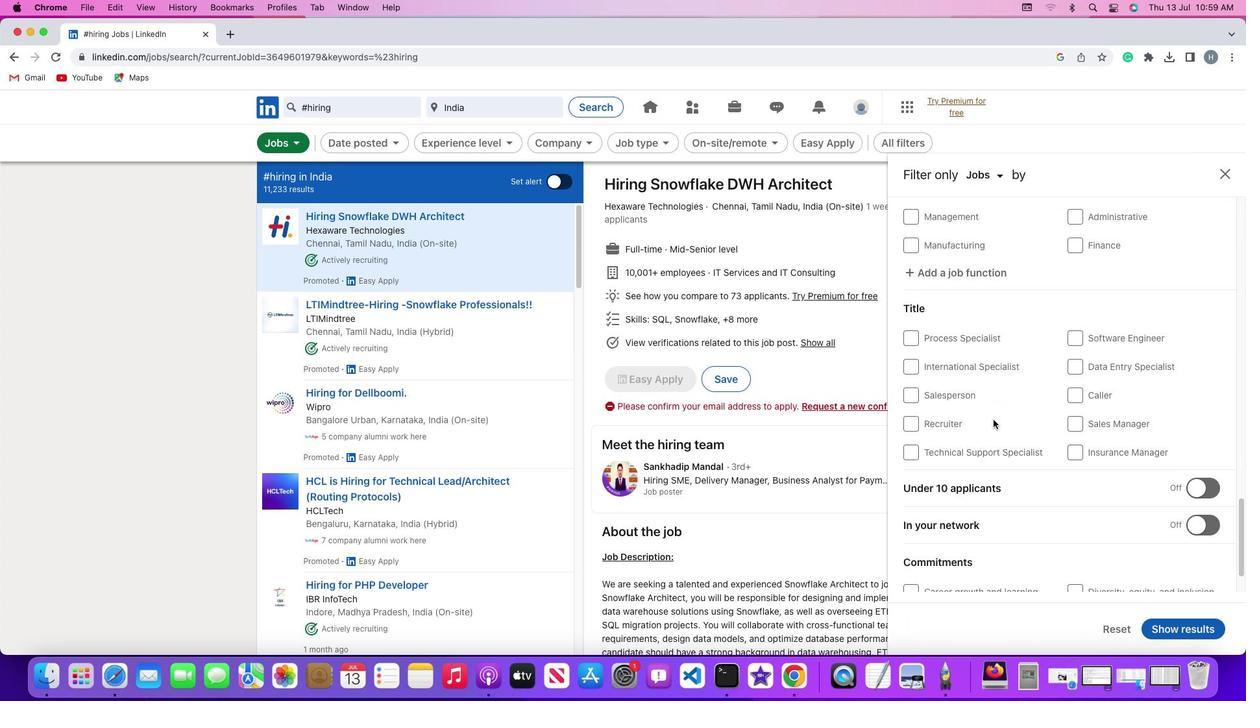 
Action: Mouse scrolled (993, 420) with delta (0, -2)
Screenshot: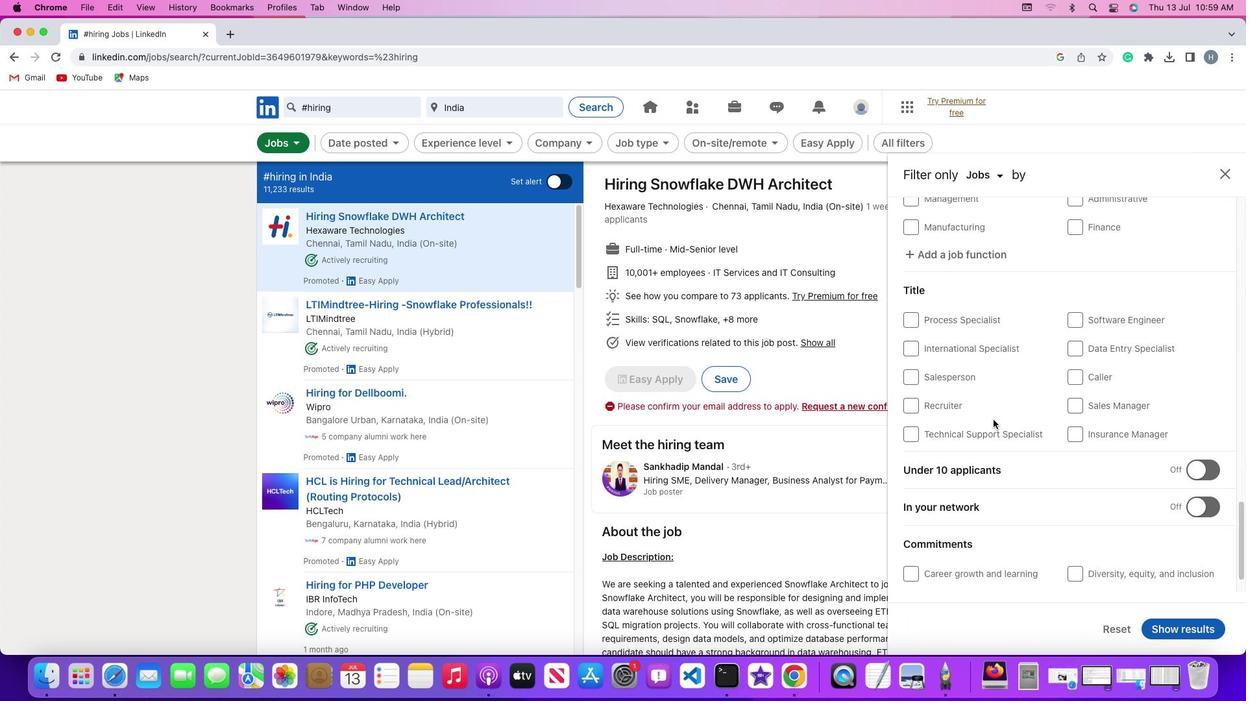 
Action: Mouse scrolled (993, 420) with delta (0, 0)
Screenshot: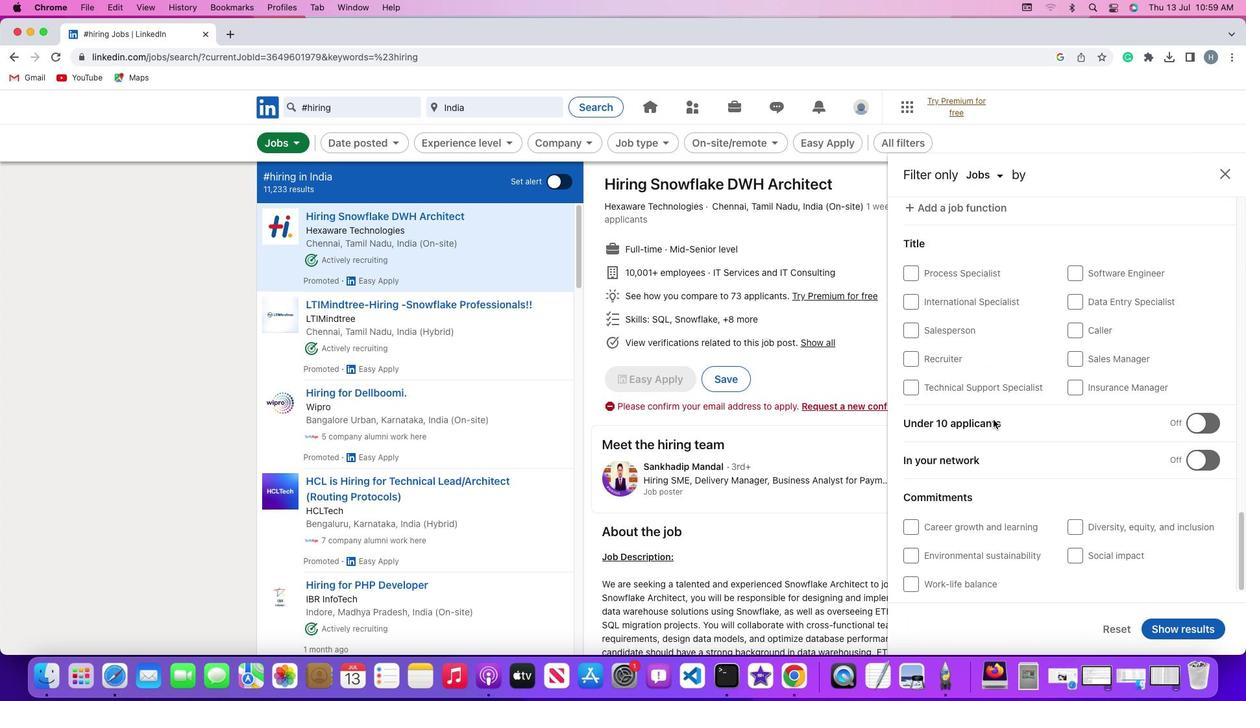 
Action: Mouse scrolled (993, 420) with delta (0, 0)
Screenshot: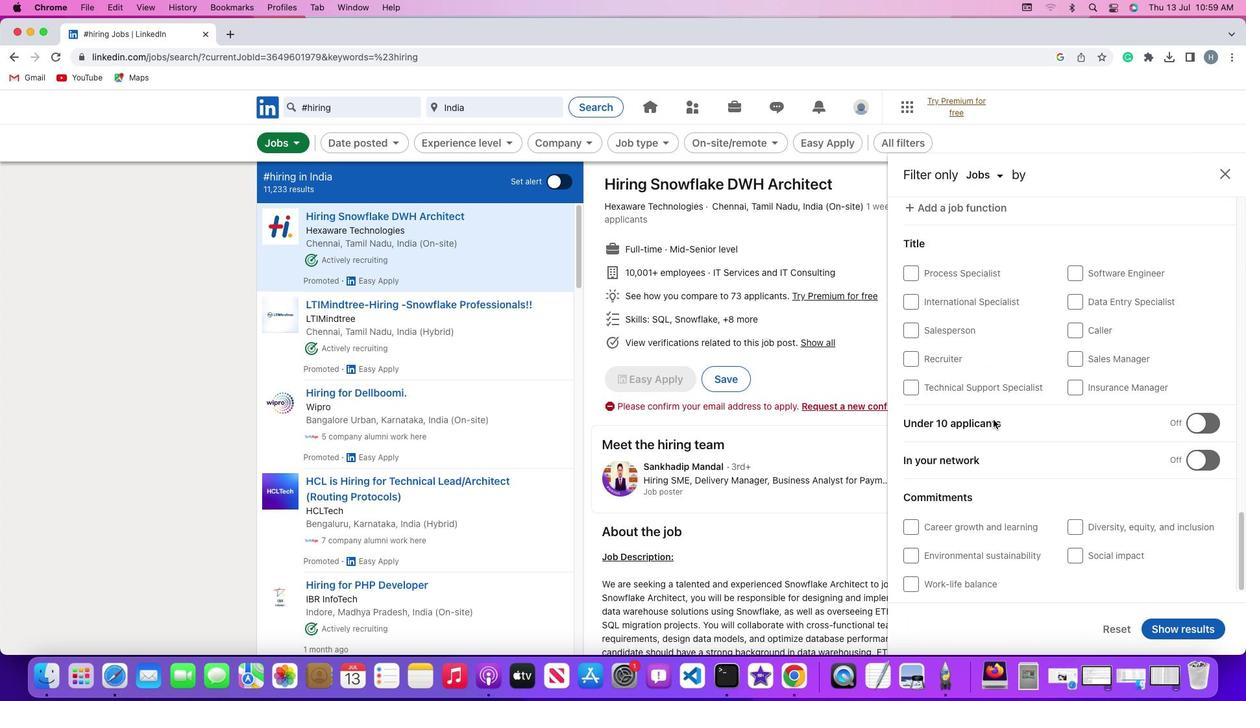 
Action: Mouse scrolled (993, 420) with delta (0, -1)
Screenshot: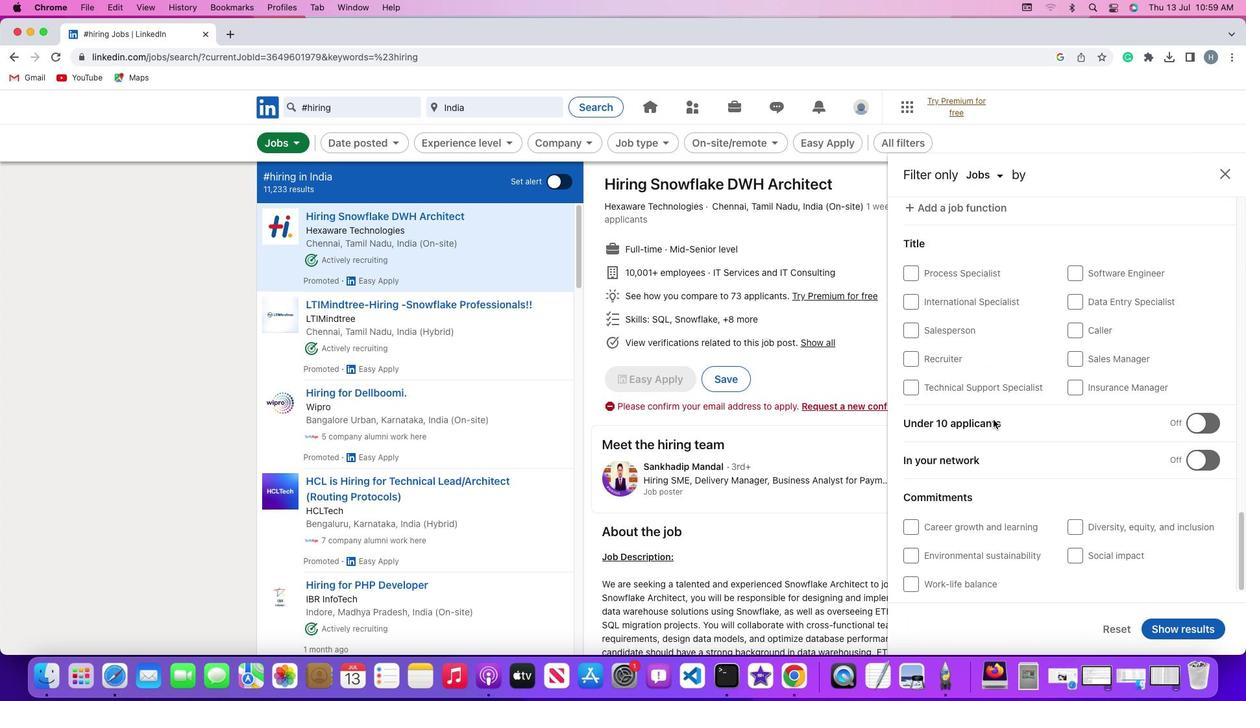 
Action: Mouse scrolled (993, 420) with delta (0, -3)
Screenshot: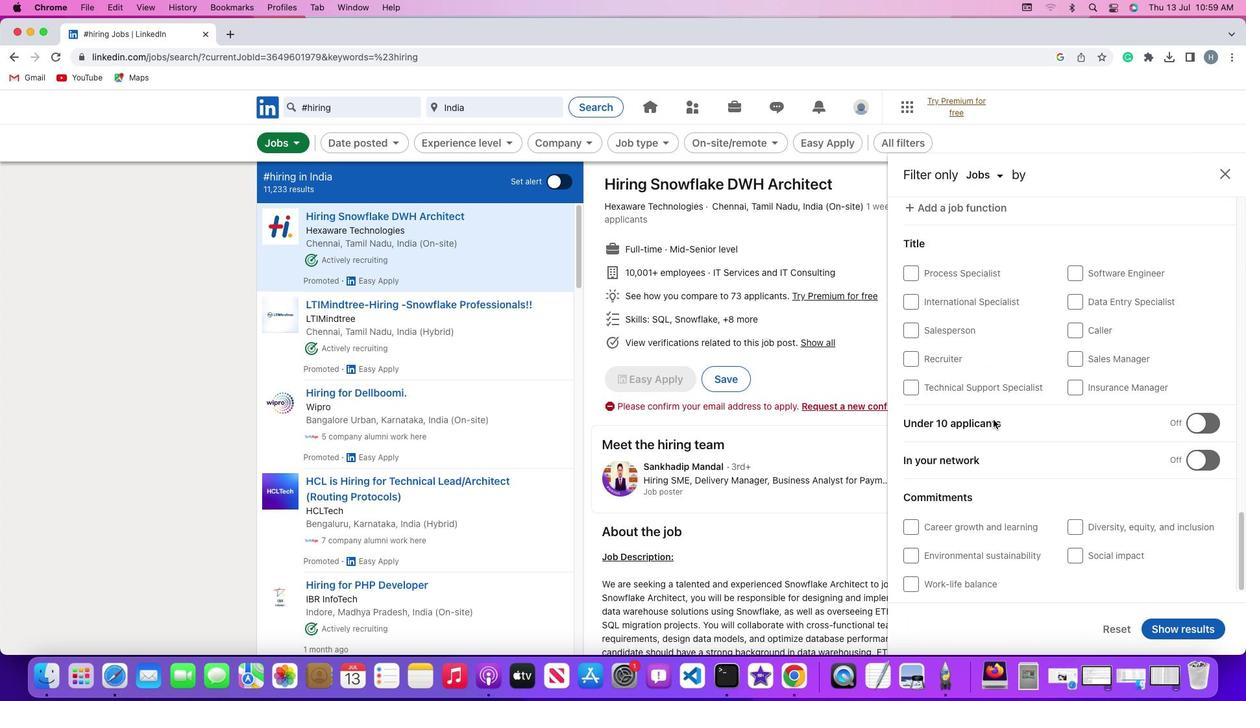 
Action: Mouse scrolled (993, 420) with delta (0, -3)
Screenshot: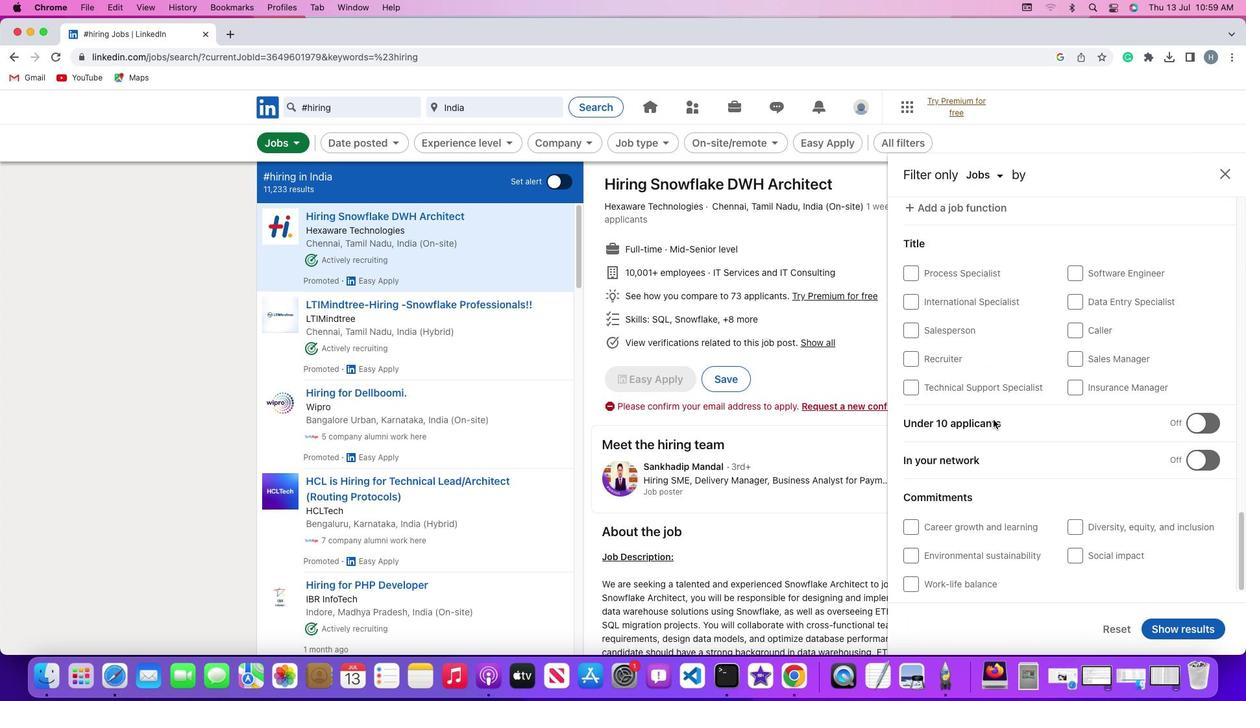 
Action: Mouse moved to (914, 581)
Screenshot: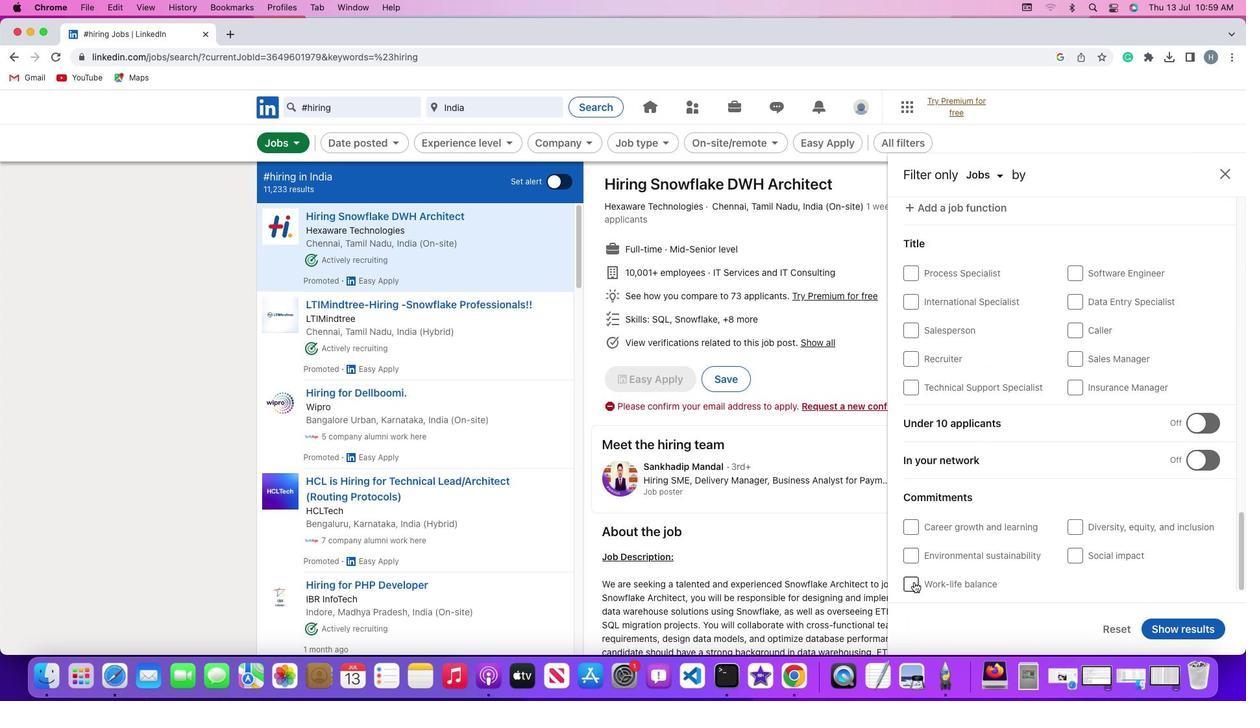 
Action: Mouse pressed left at (914, 581)
Screenshot: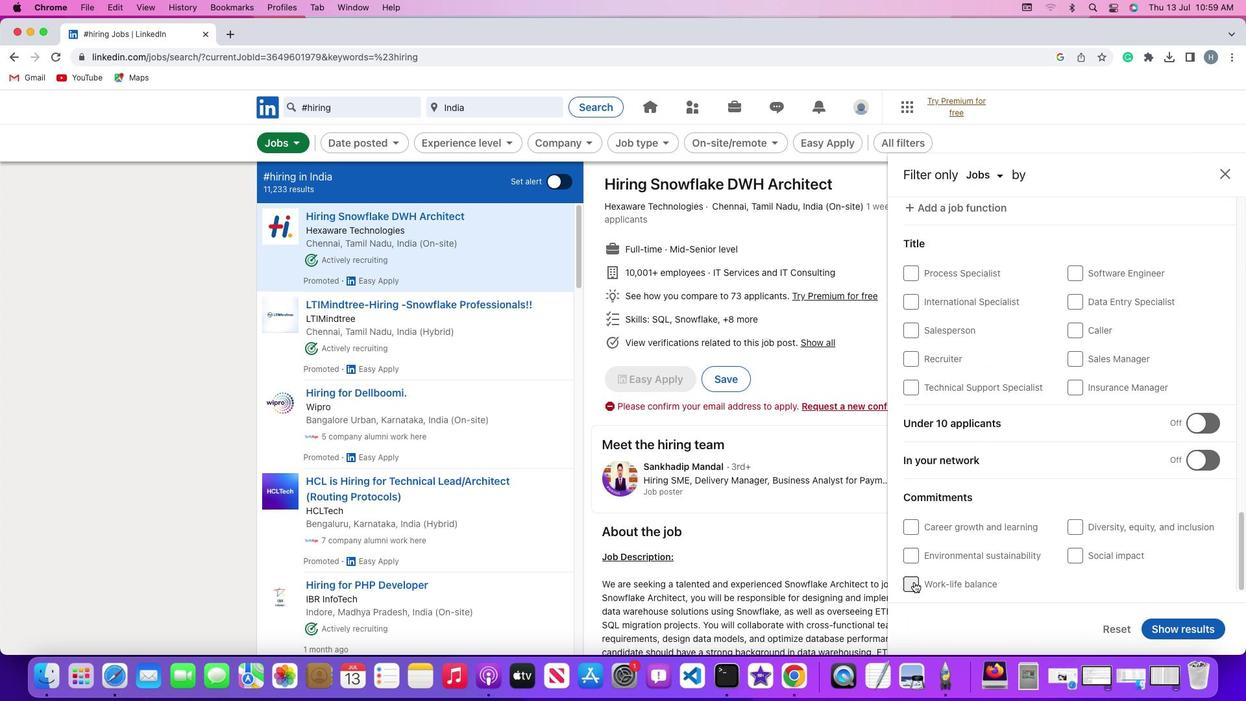 
Action: Mouse moved to (1185, 625)
Screenshot: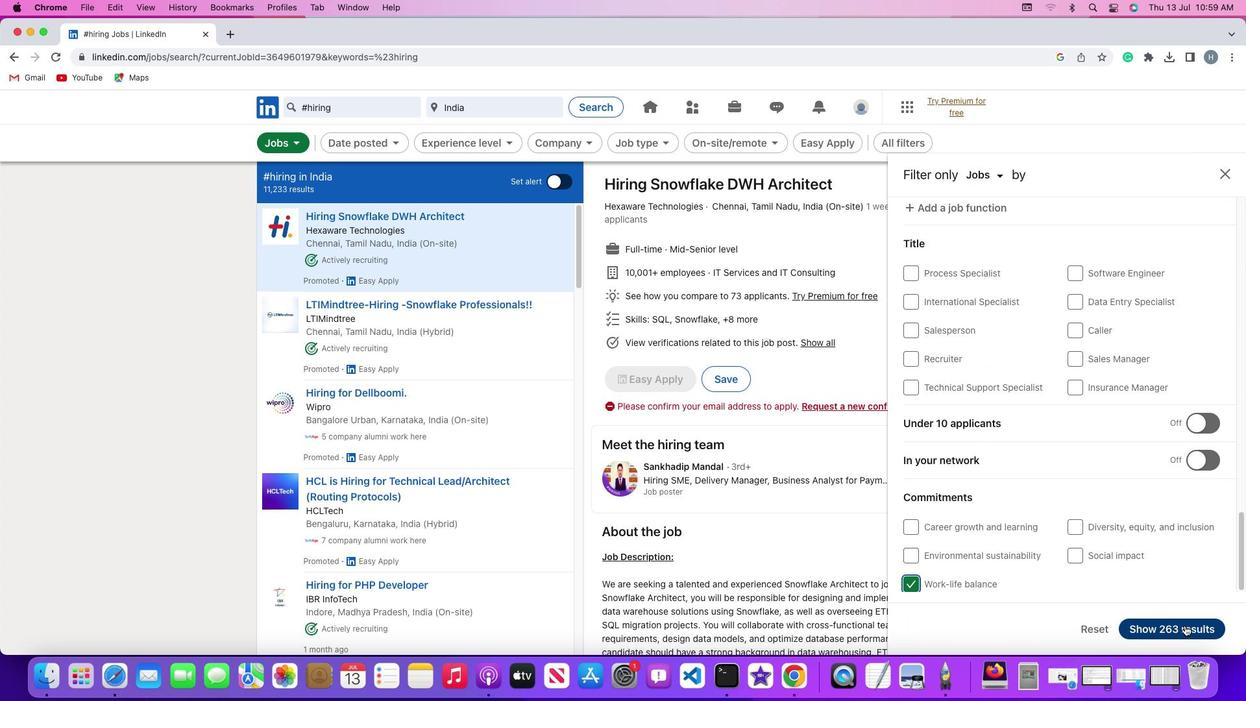 
Action: Mouse pressed left at (1185, 625)
Screenshot: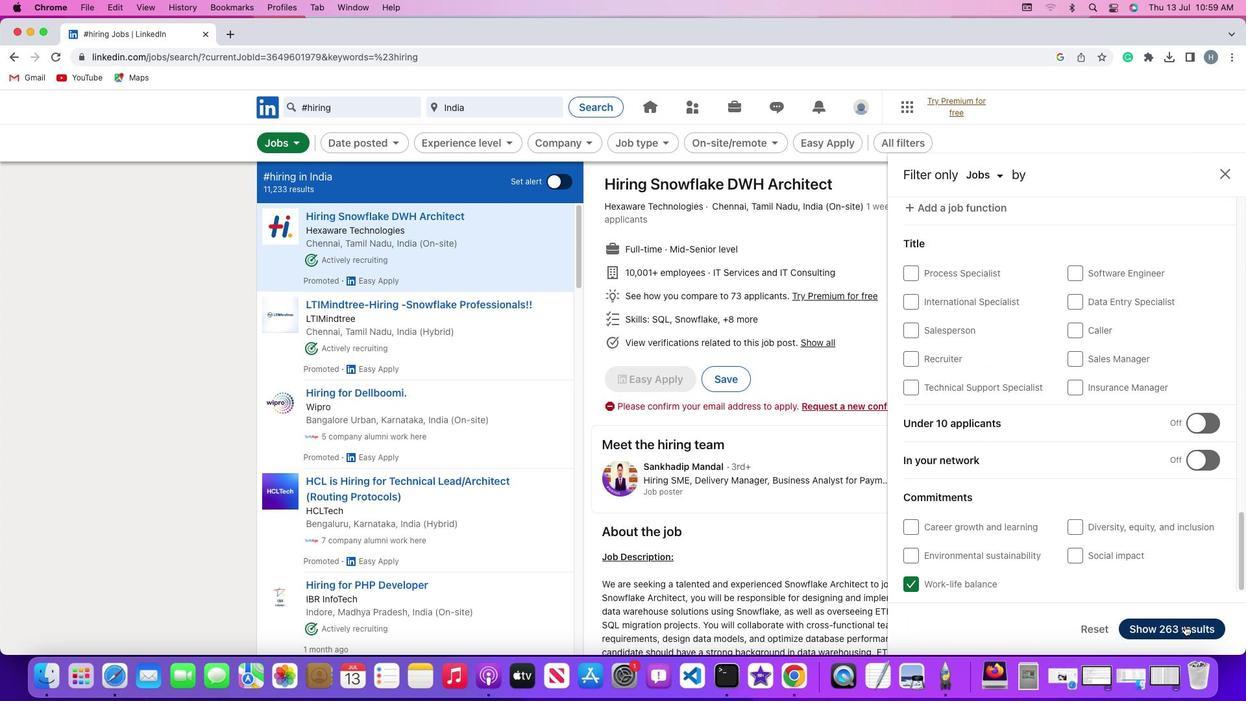 
Action: Mouse moved to (1104, 362)
Screenshot: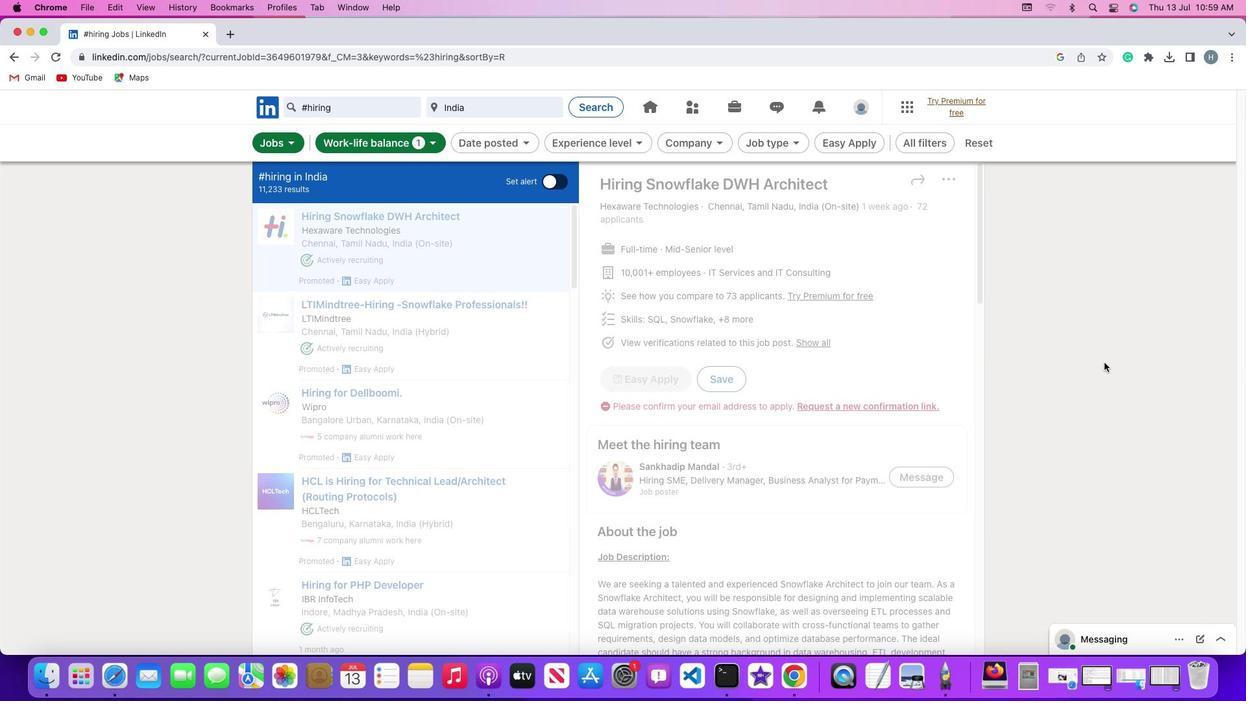 
